 Task: Send an email with the signature Connor Wood with the subject 'Product launch announcement' and the message 'Could you please confirm the details of the shipment?' from softage.1@softage.net to softage.5@softage.net,  softage.1@softage.net and softage.6@softage.net with CC to softage.7@softage.net with an attached document Design_specifications.pdf
Action: Key pressed n
Screenshot: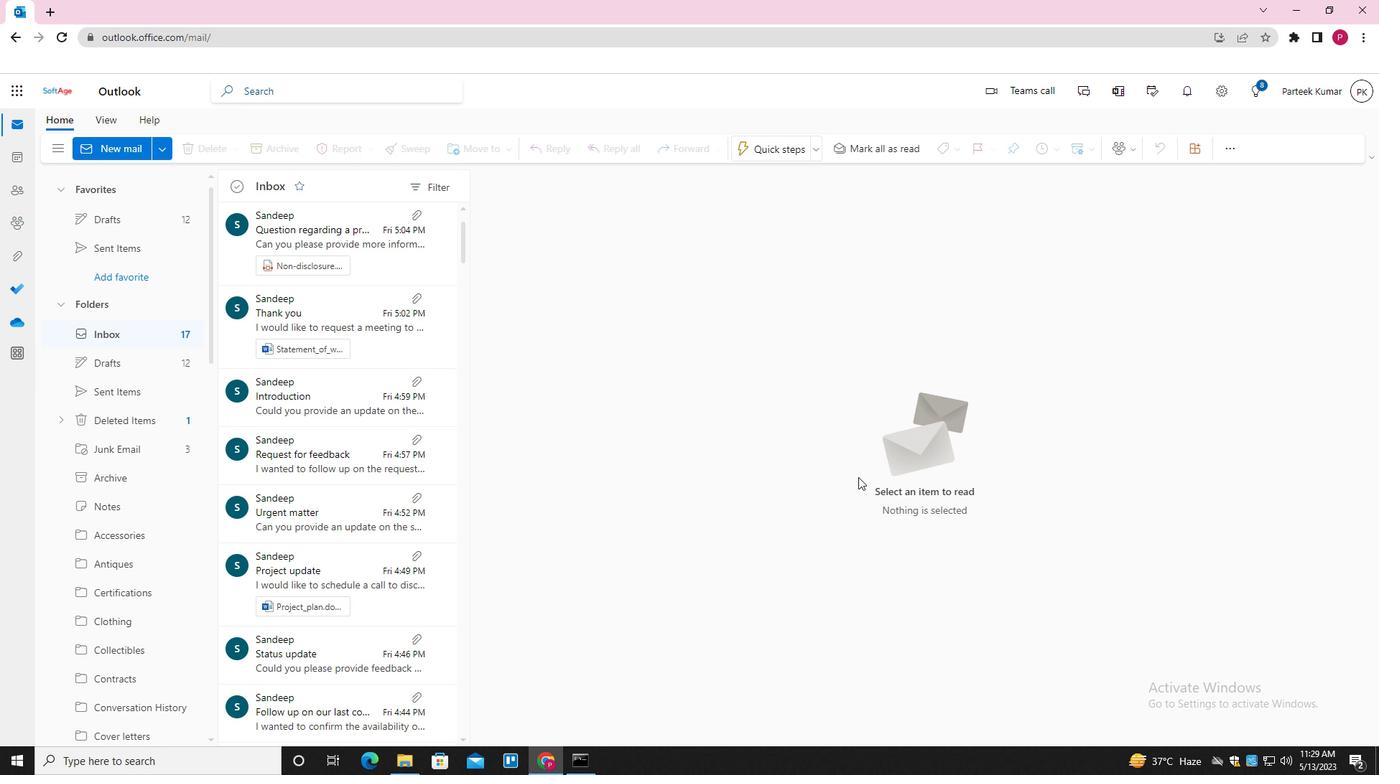 
Action: Mouse moved to (962, 152)
Screenshot: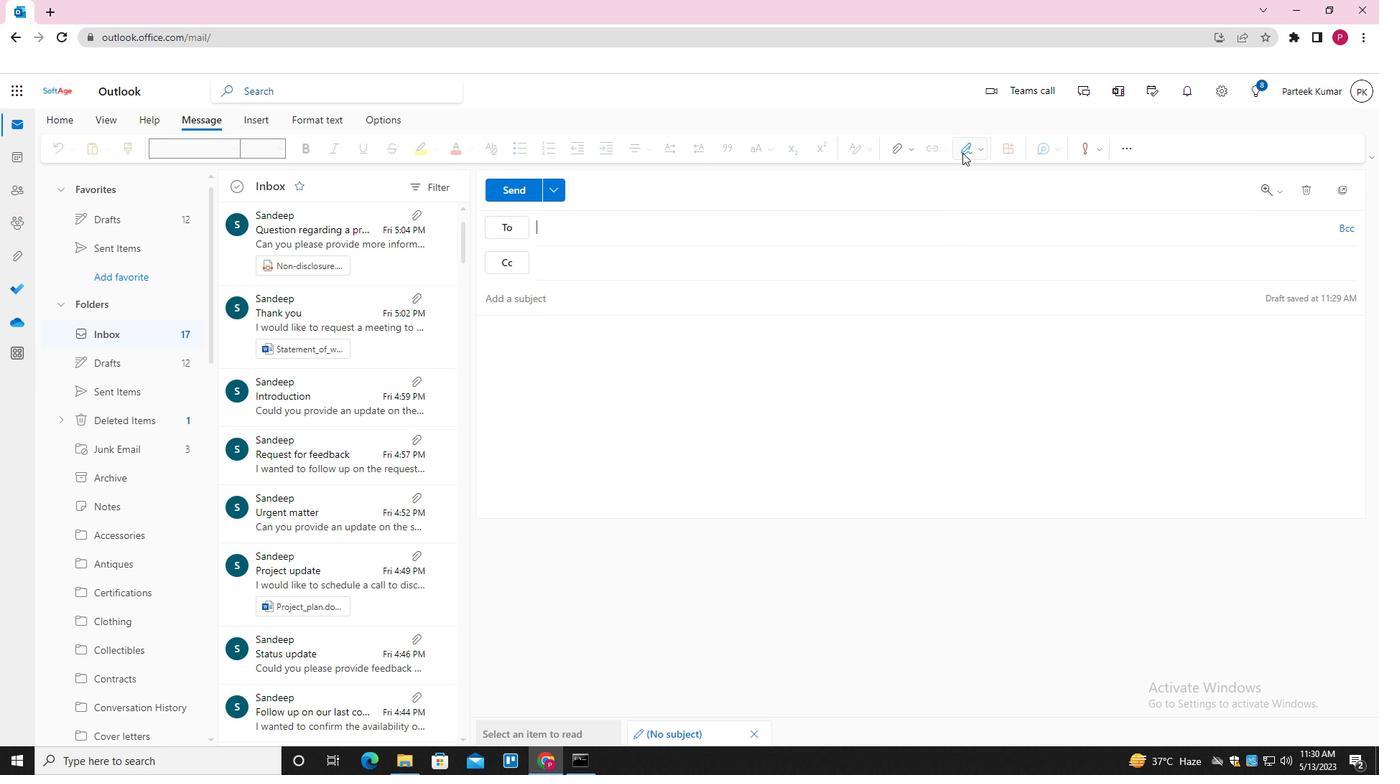 
Action: Mouse pressed left at (962, 152)
Screenshot: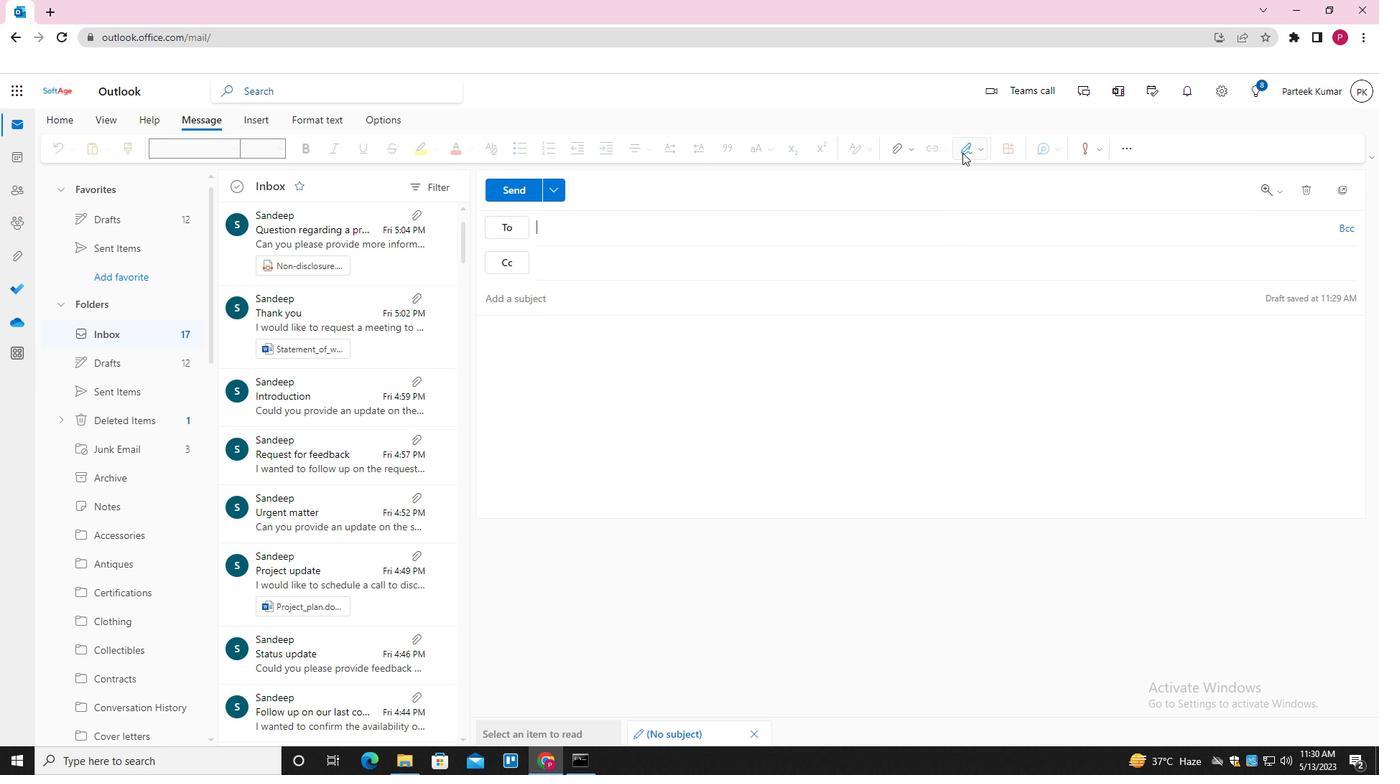 
Action: Mouse moved to (950, 212)
Screenshot: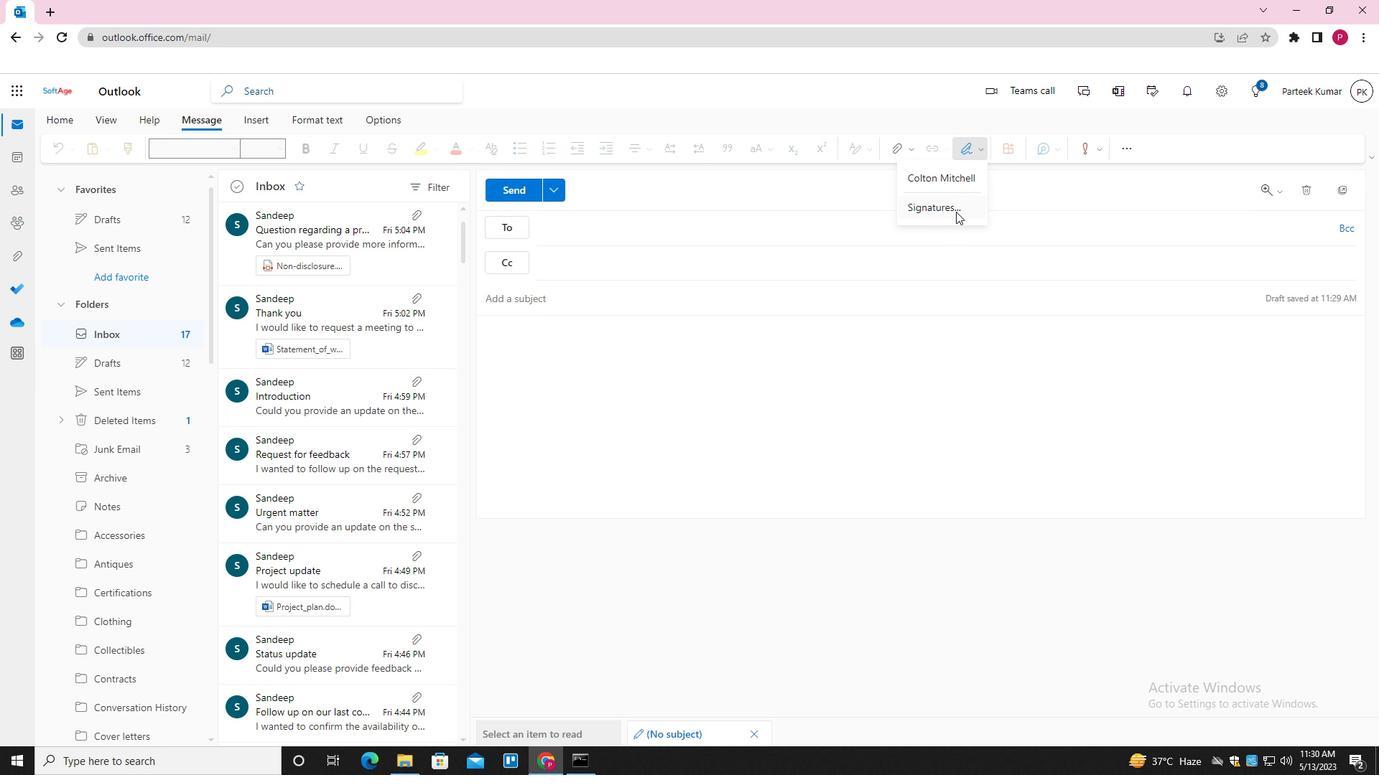 
Action: Mouse pressed left at (950, 212)
Screenshot: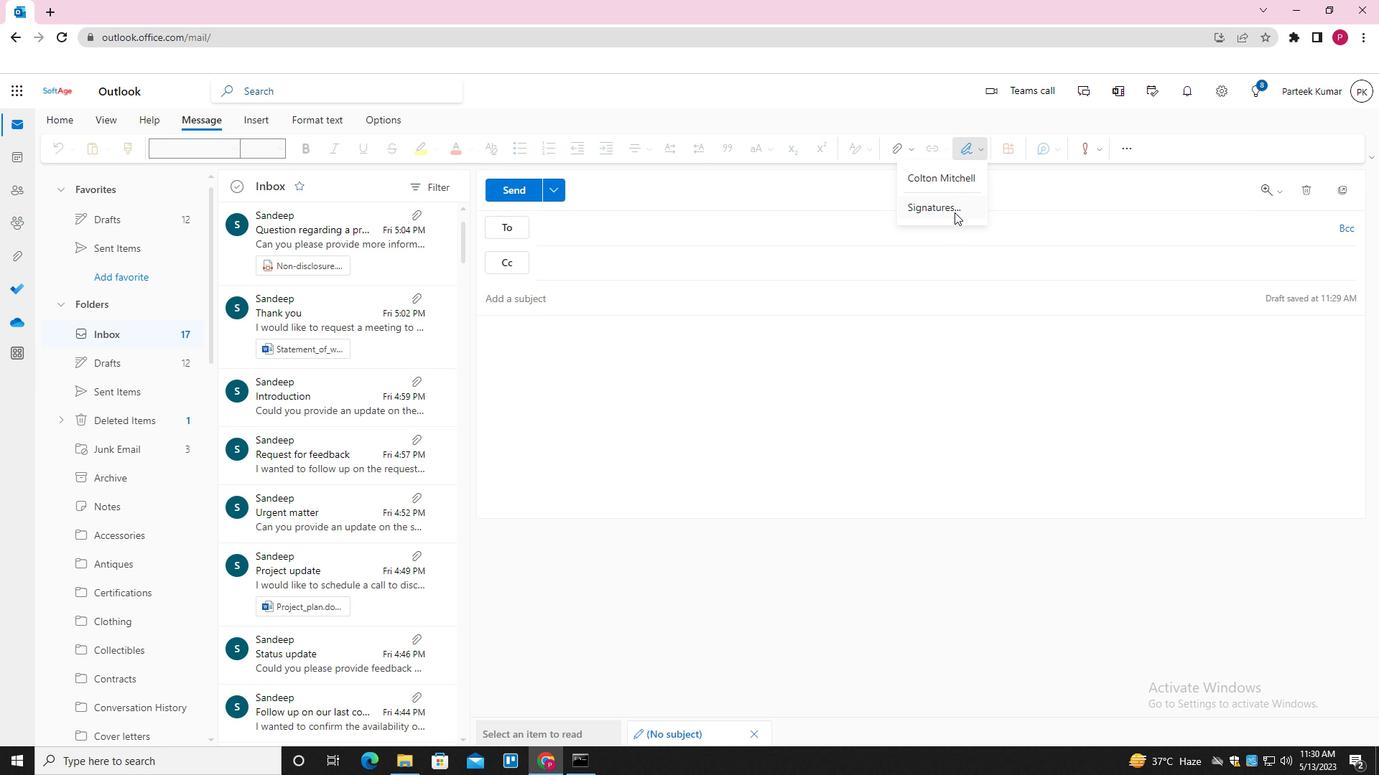 
Action: Mouse moved to (970, 262)
Screenshot: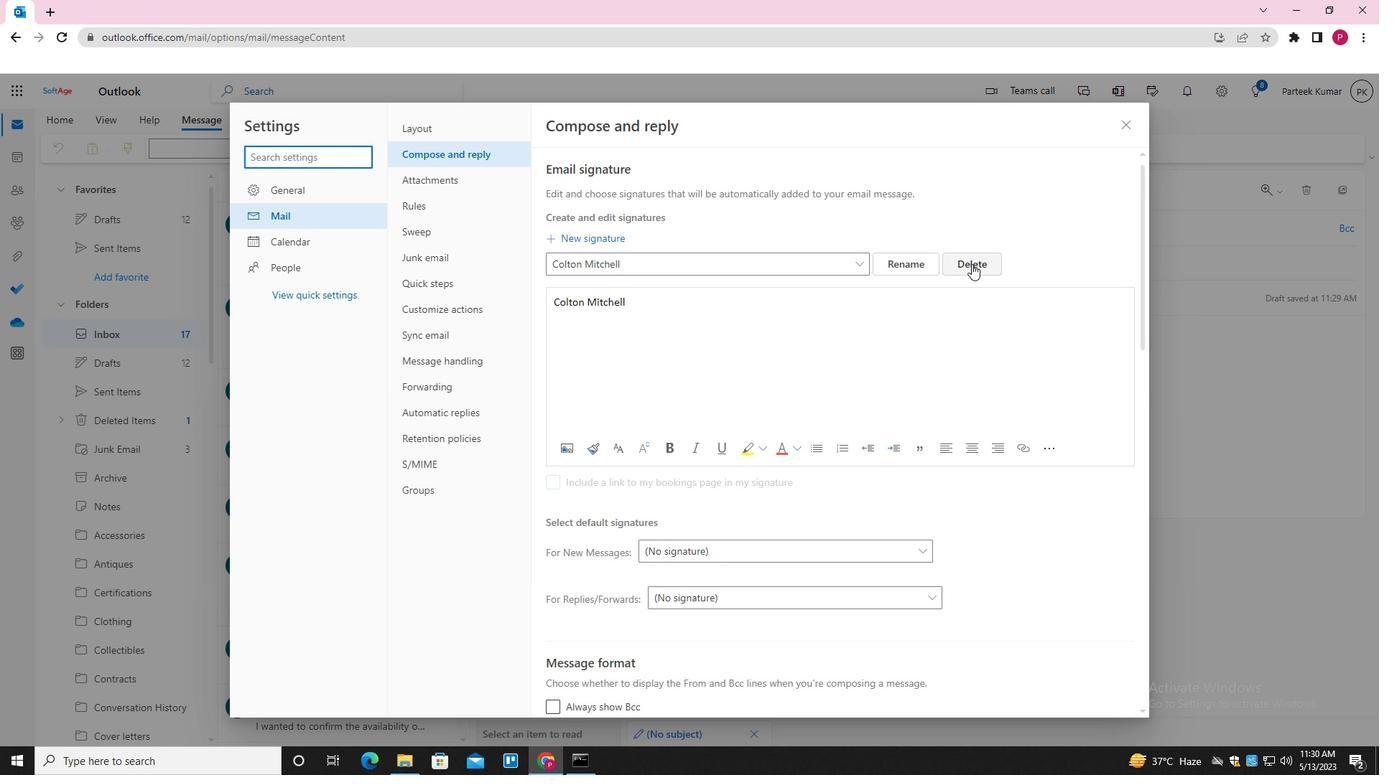 
Action: Mouse pressed left at (970, 262)
Screenshot: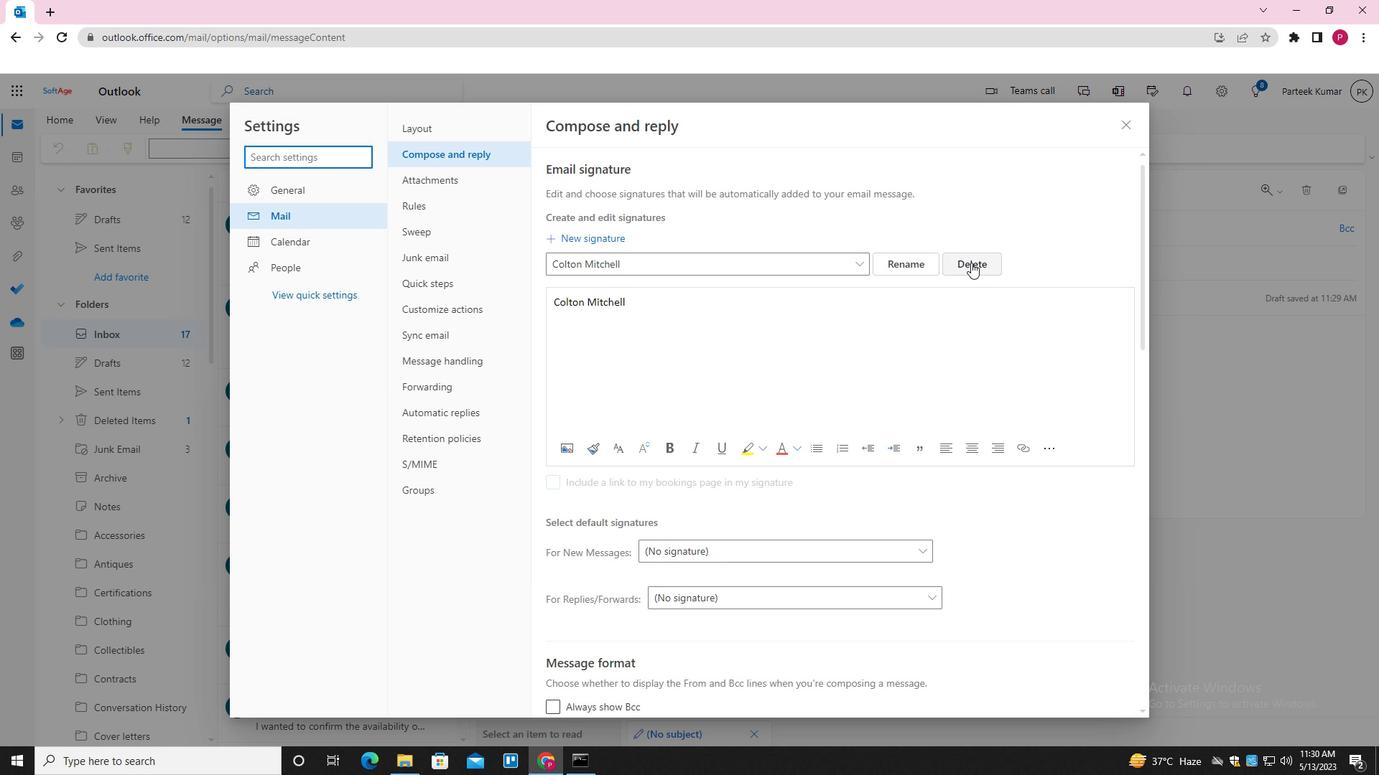 
Action: Mouse moved to (744, 264)
Screenshot: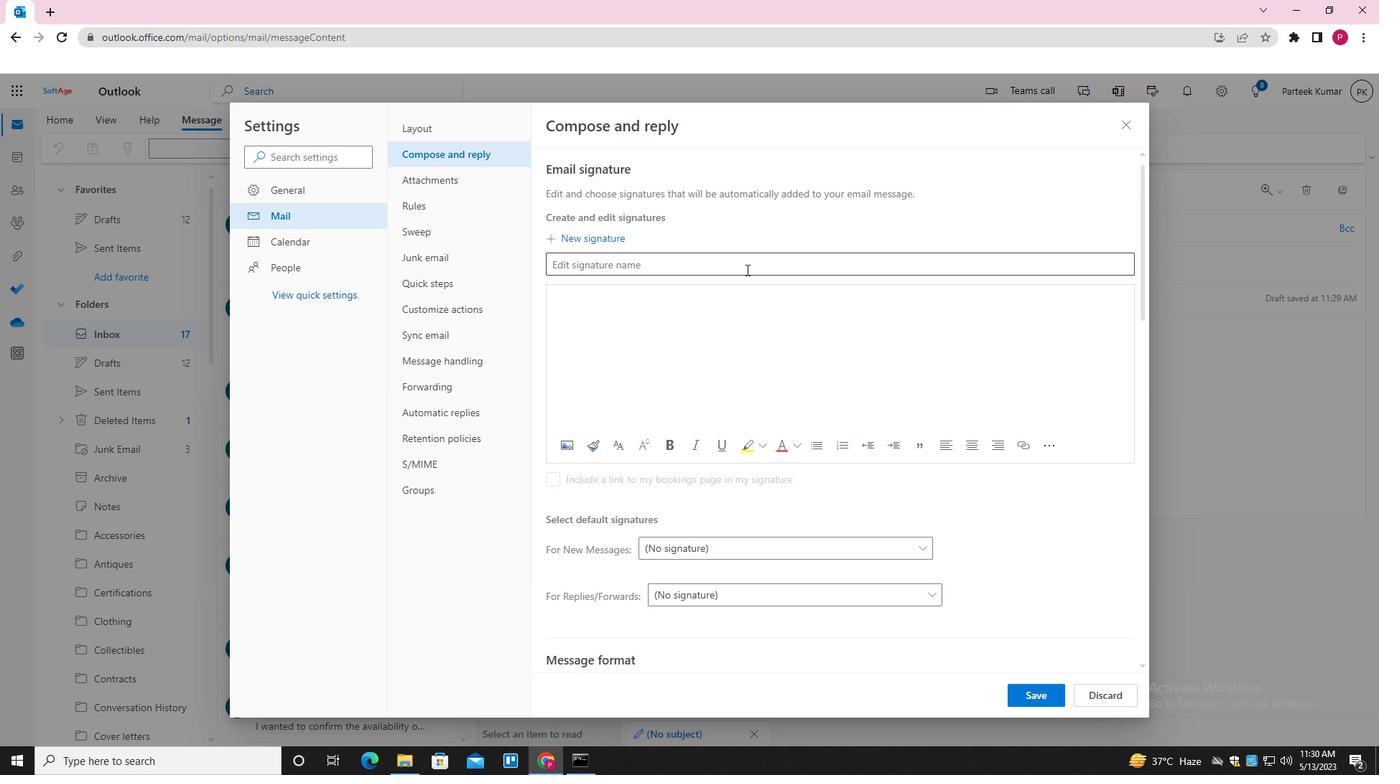 
Action: Mouse pressed left at (744, 264)
Screenshot: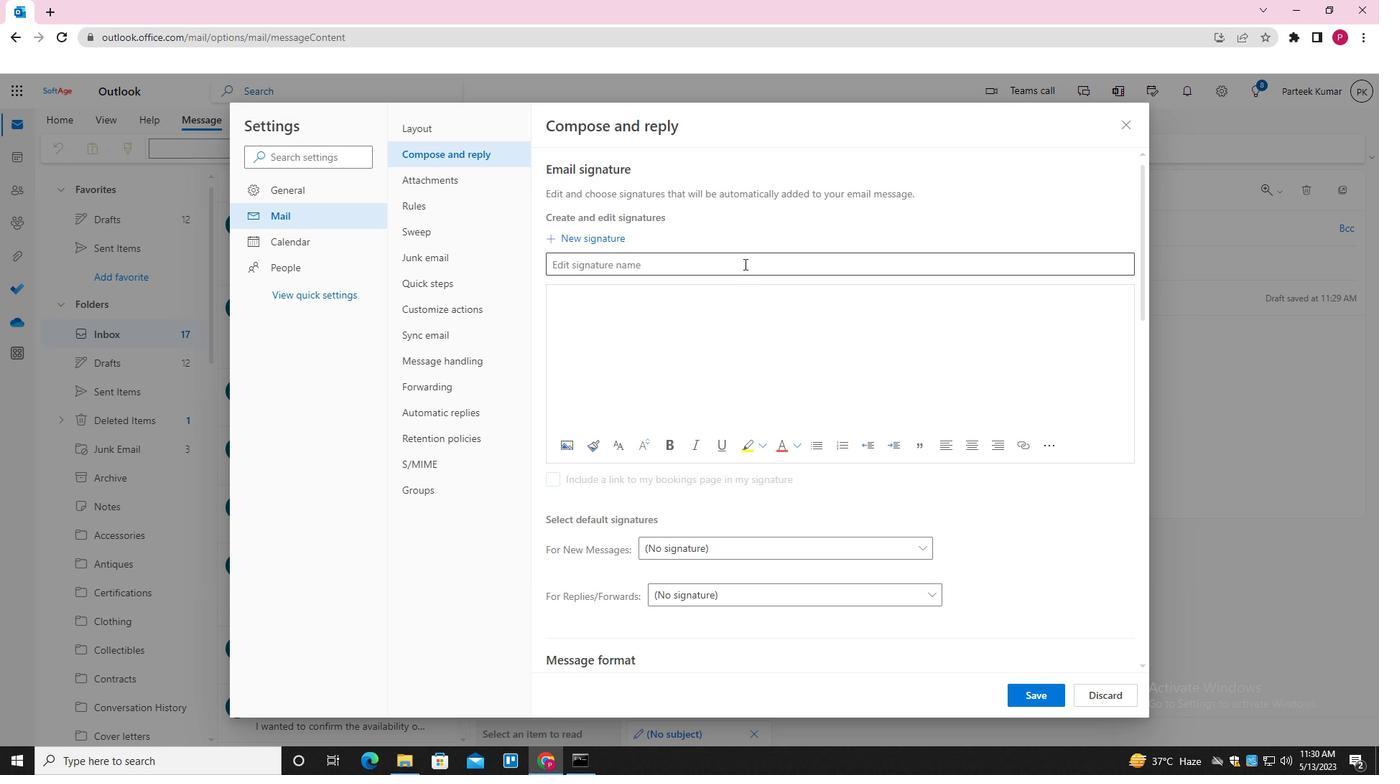 
Action: Key pressed <Key.shift>CONNOR<Key.space><Key.shift>WOOD<Key.space><Key.tab><Key.shift>CONNOR<Key.space><Key.shift>WOOD<Key.space>
Screenshot: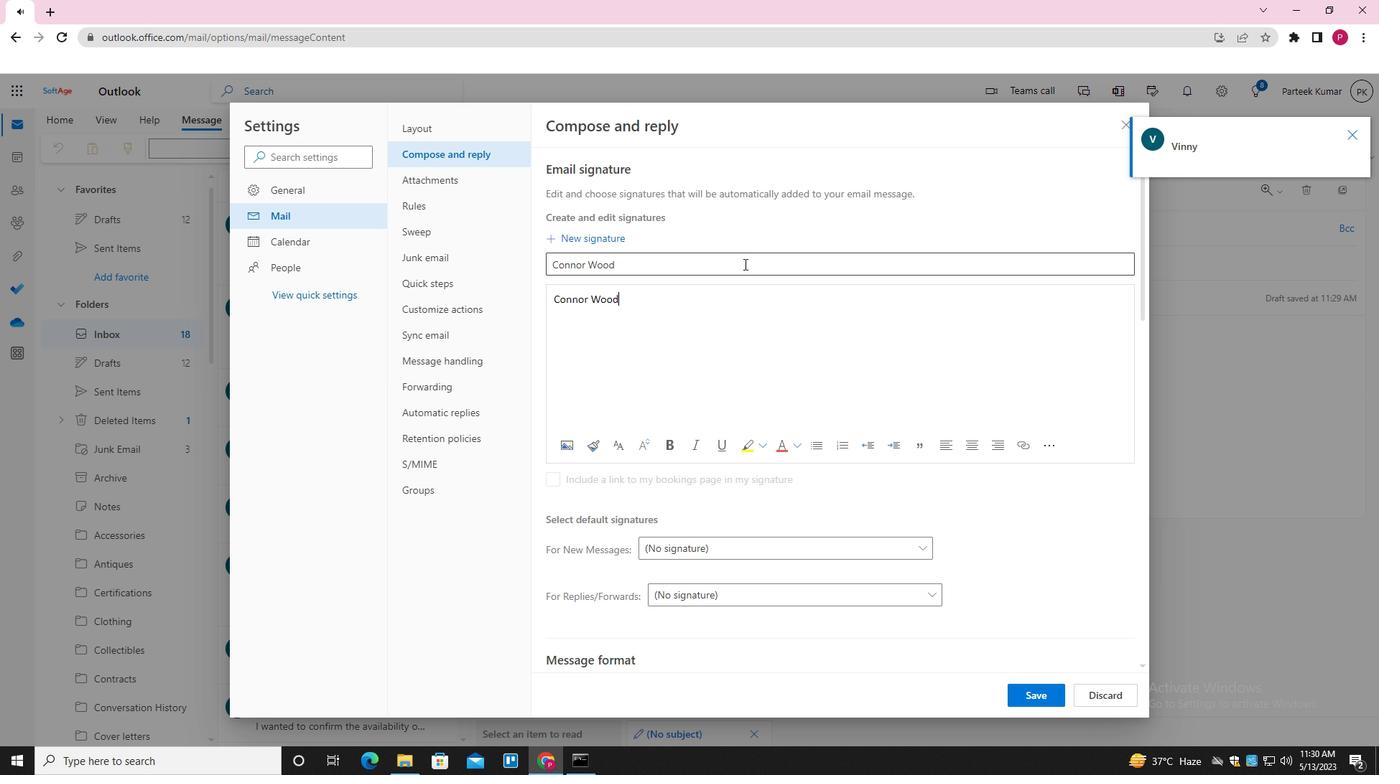 
Action: Mouse moved to (1040, 703)
Screenshot: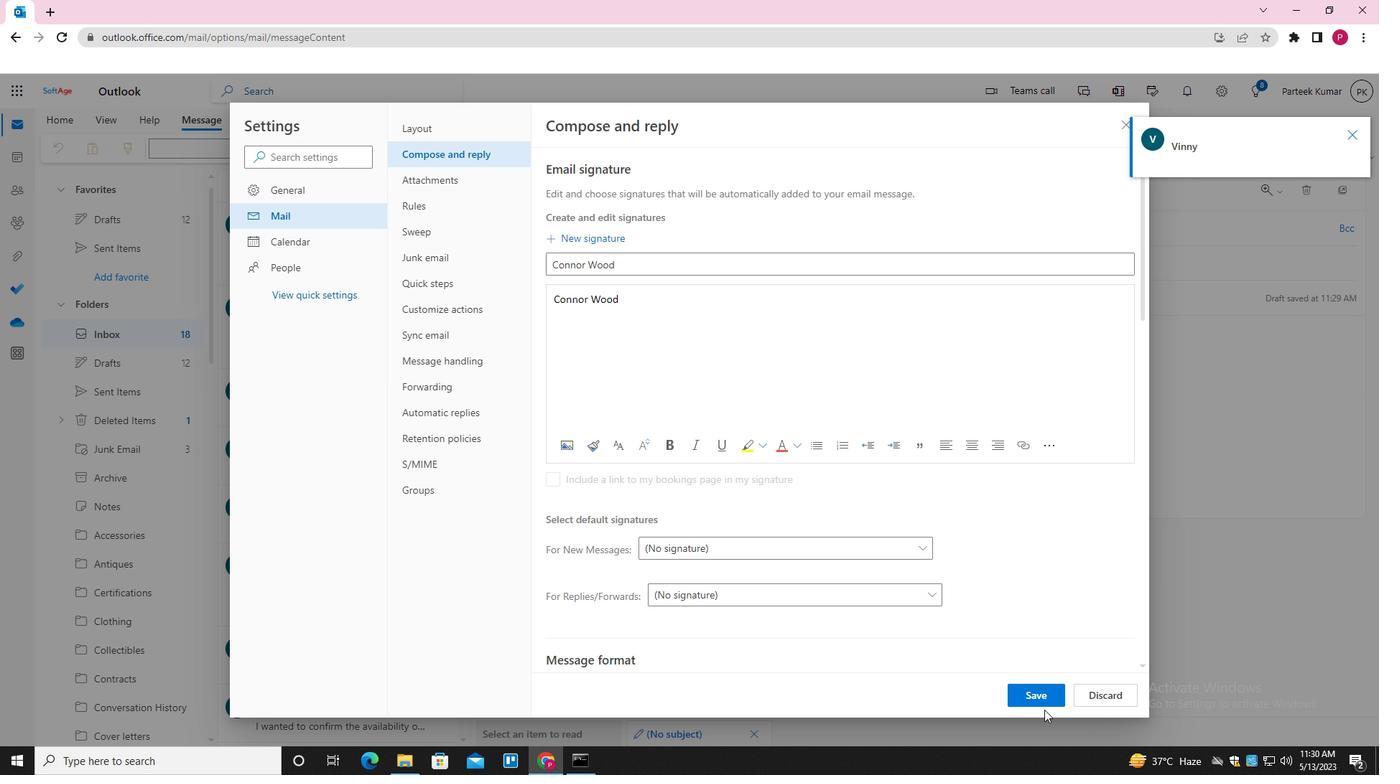 
Action: Mouse pressed left at (1040, 703)
Screenshot: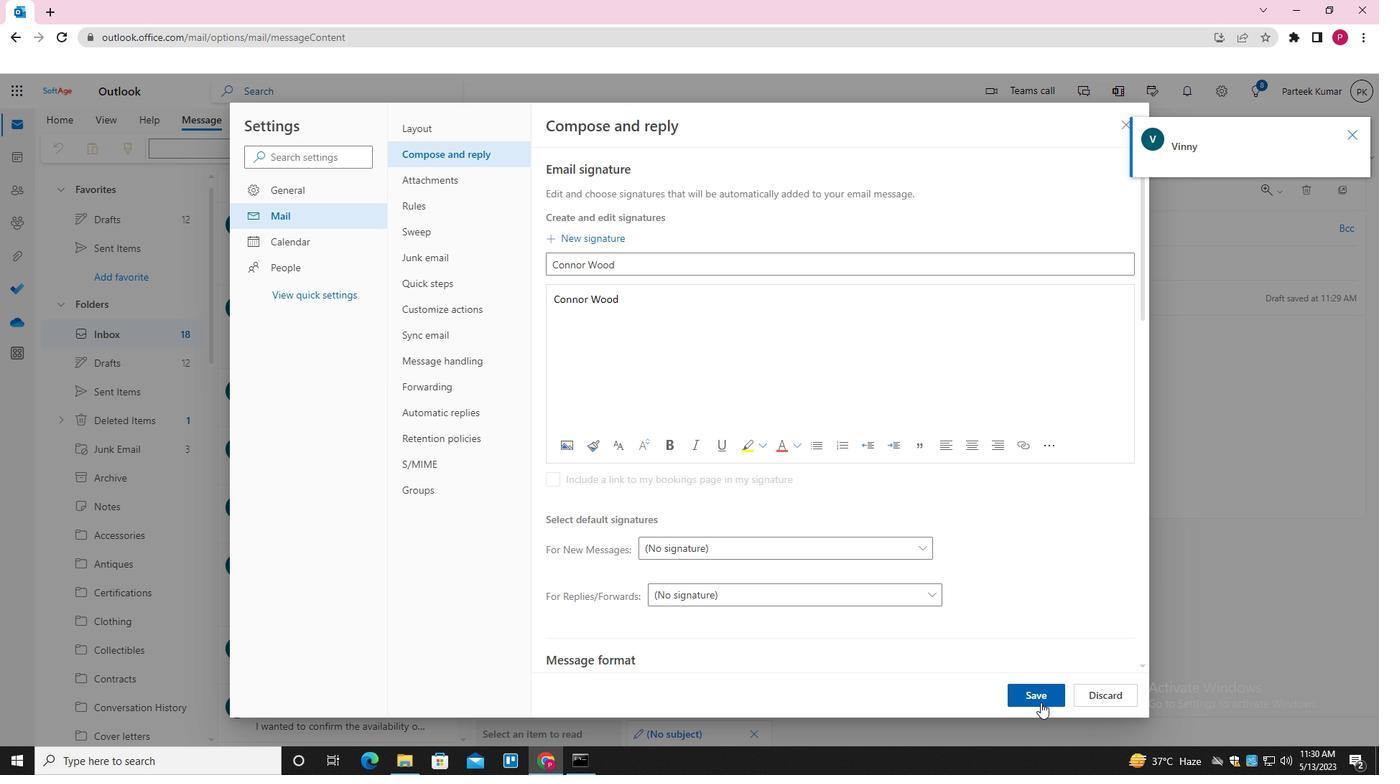 
Action: Mouse moved to (1125, 121)
Screenshot: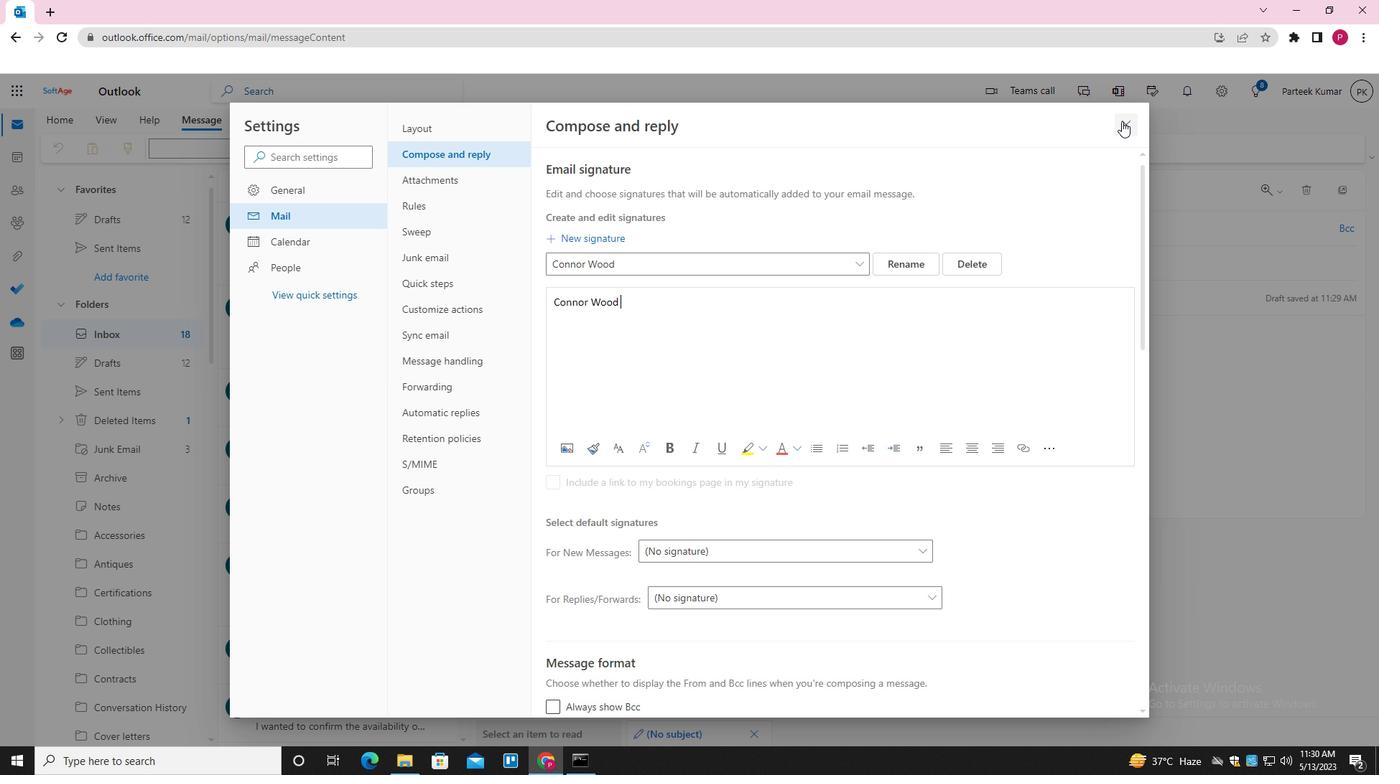 
Action: Mouse pressed left at (1125, 121)
Screenshot: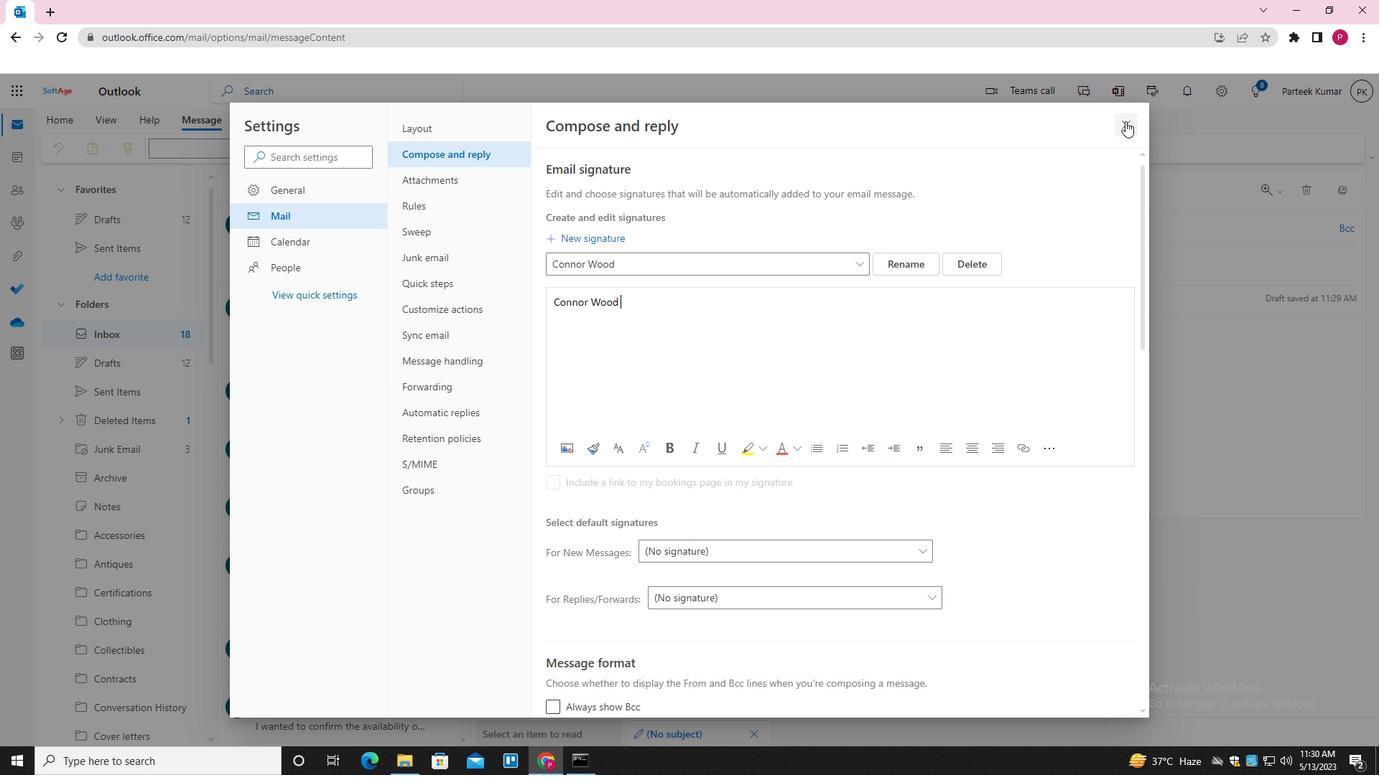 
Action: Mouse moved to (965, 146)
Screenshot: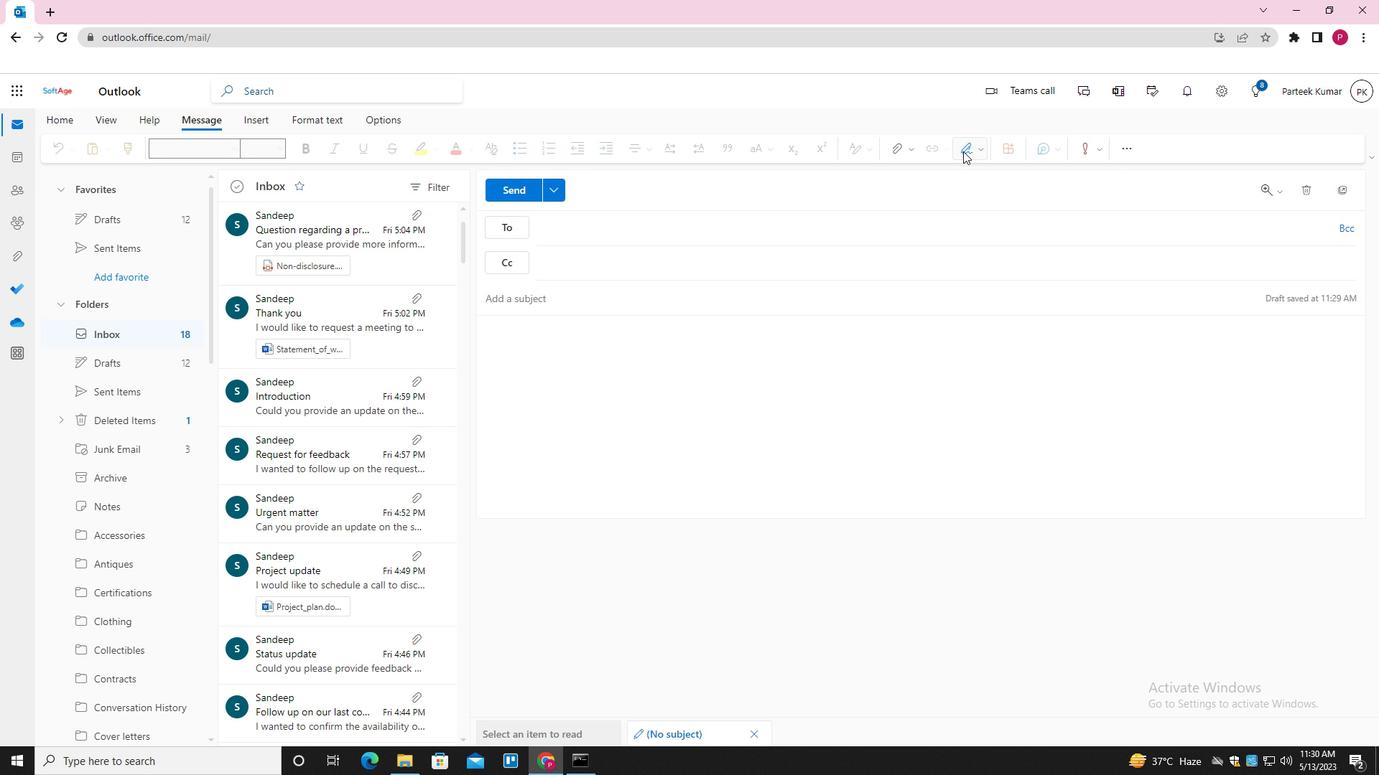 
Action: Mouse pressed left at (965, 146)
Screenshot: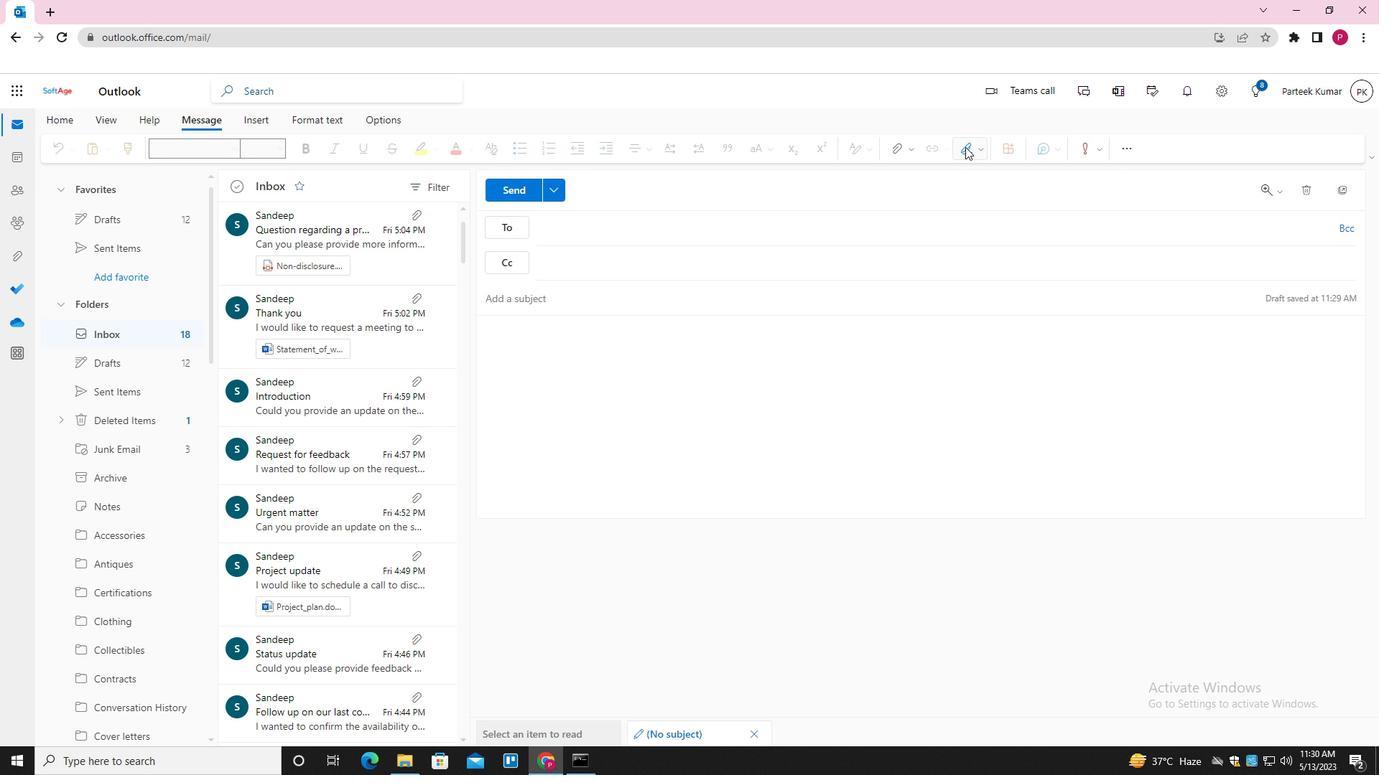 
Action: Mouse moved to (943, 179)
Screenshot: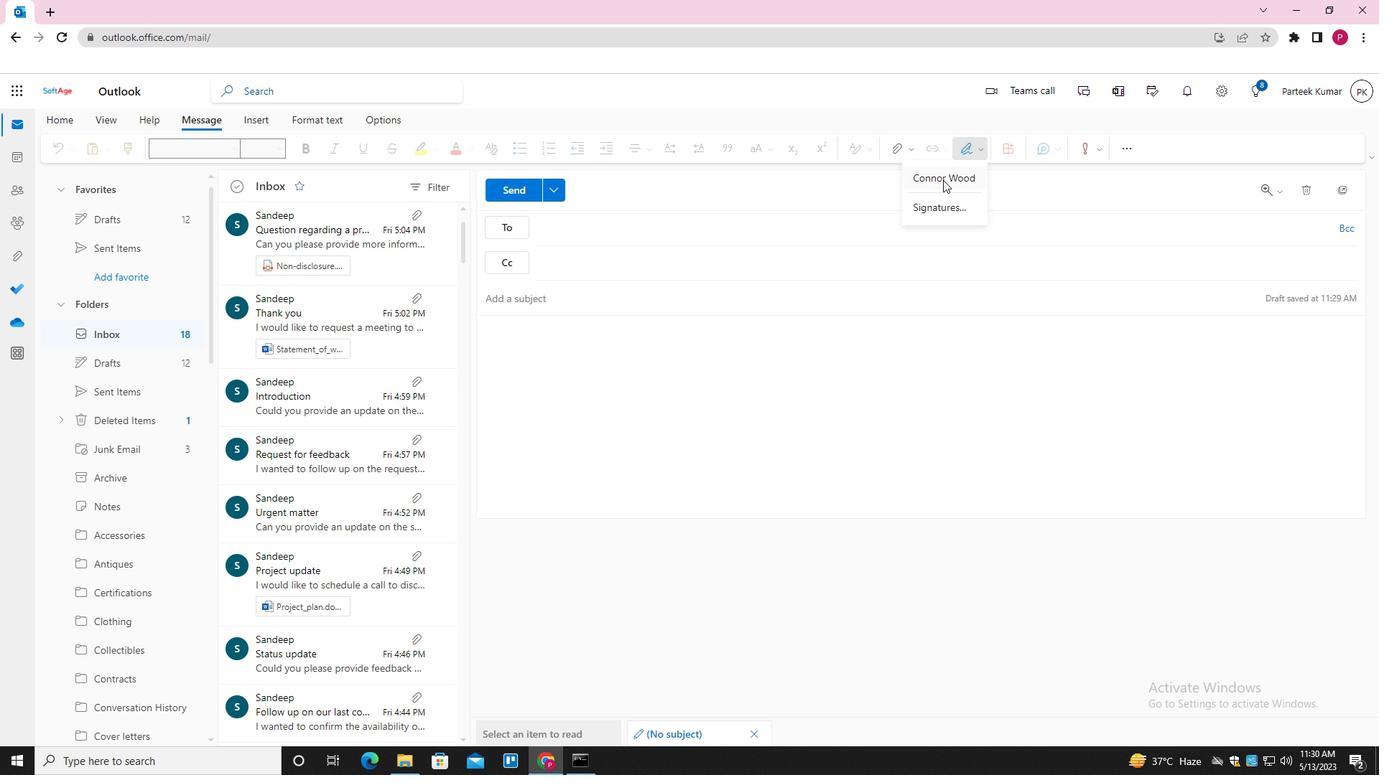 
Action: Mouse pressed left at (943, 179)
Screenshot: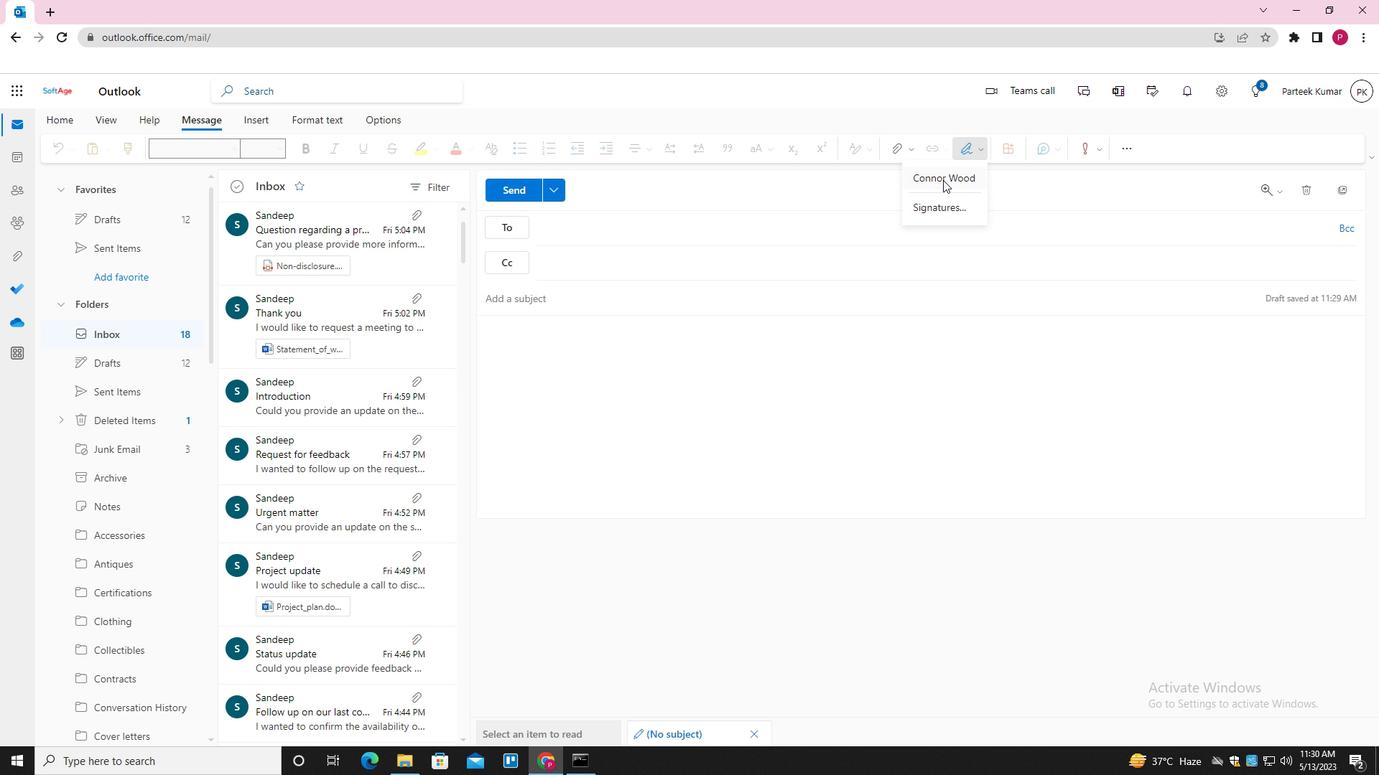
Action: Mouse moved to (627, 303)
Screenshot: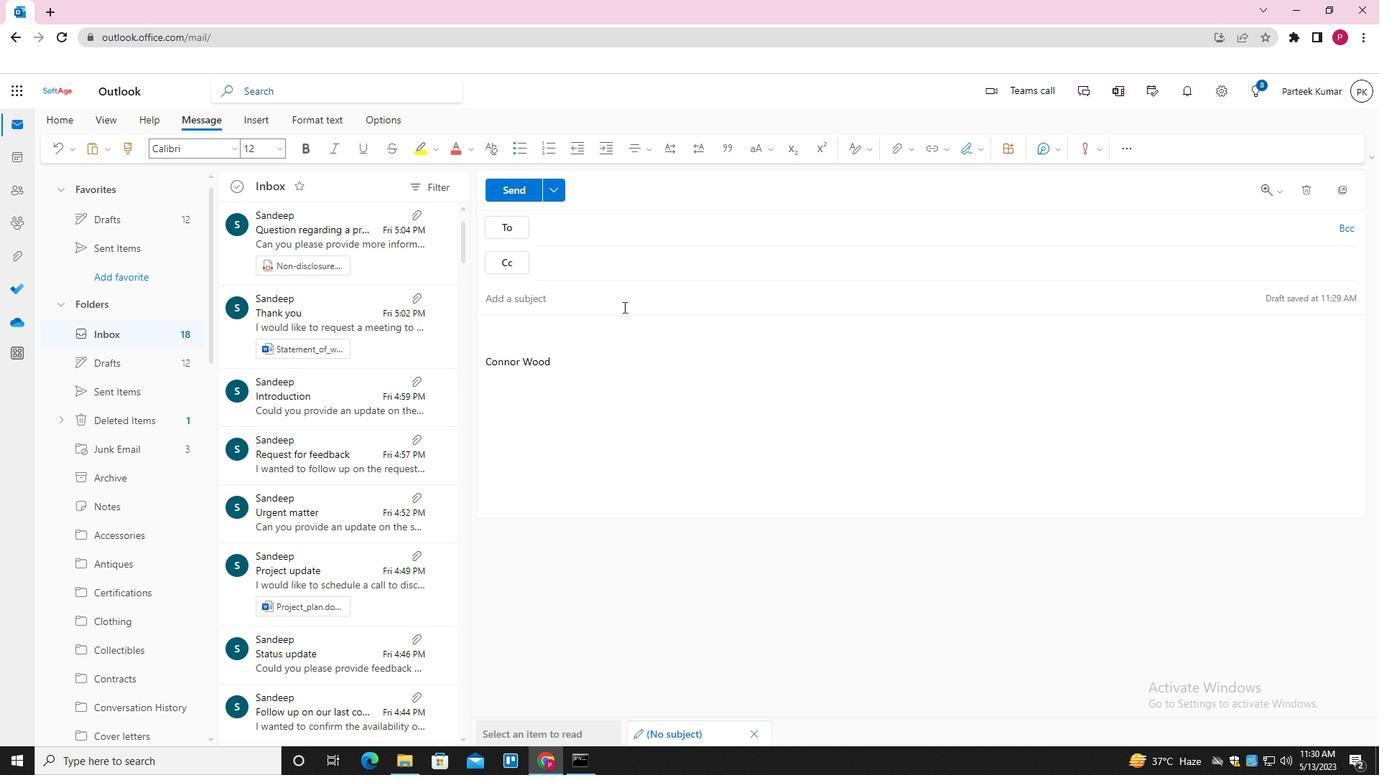 
Action: Mouse pressed left at (627, 303)
Screenshot: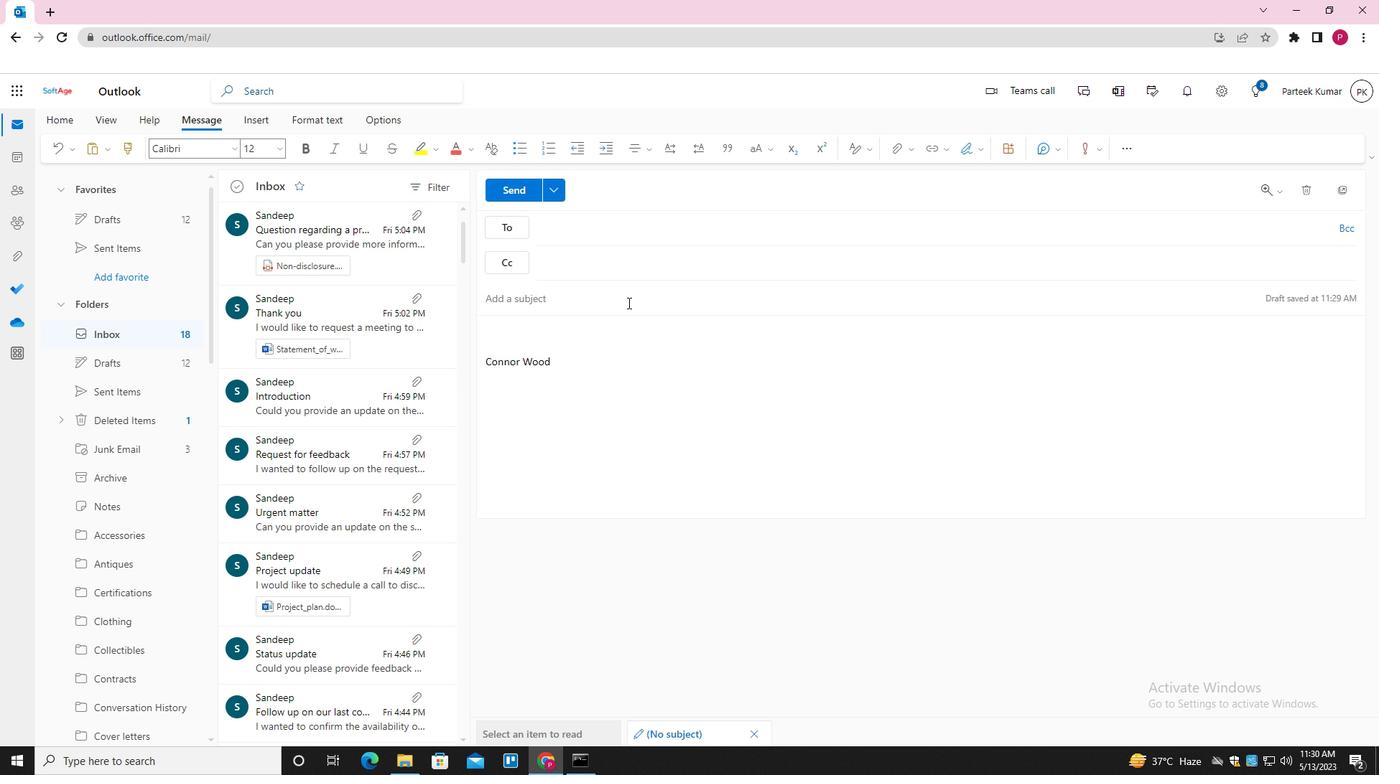 
Action: Key pressed <Key.shift_r>PRODUCT<Key.space>LAUNCH<Key.space>ANNOUNCEMENT<Key.space><Key.tab><Key.shift_r><Key.shift_r><Key.shift_r><Key.shift_r><Key.shift_r><Key.shift_r><Key.shift_r><Key.shift_r><Key.shift_r><Key.shift_r><Key.shift_r><Key.shift_r><Key.shift_r><Key.shift_r><Key.shift_r><Key.shift_r><Key.shift_r><Key.shift_r><Key.shift_r><Key.shift_r><Key.shift_r><Key.shift_r><Key.shift_r><Key.shift_r><Key.shift_r><Key.shift_r><Key.shift_r><Key.shift_r><Key.shift_r><Key.shift_r><Key.shift_r><Key.shift_r><Key.shift_r><Key.shift_r><Key.shift_r><Key.shift_r><Key.shift_r><Key.shift_r><Key.shift_r><Key.shift_r><Key.shift_r>COULD<Key.space>YOU<Key.space>PLEASE<Key.space>CONFIRM<Key.space>THE<Key.space>DETAILS<Key.space>OF<Key.space>THE<Key.space>SHIPMENT<Key.space>
Screenshot: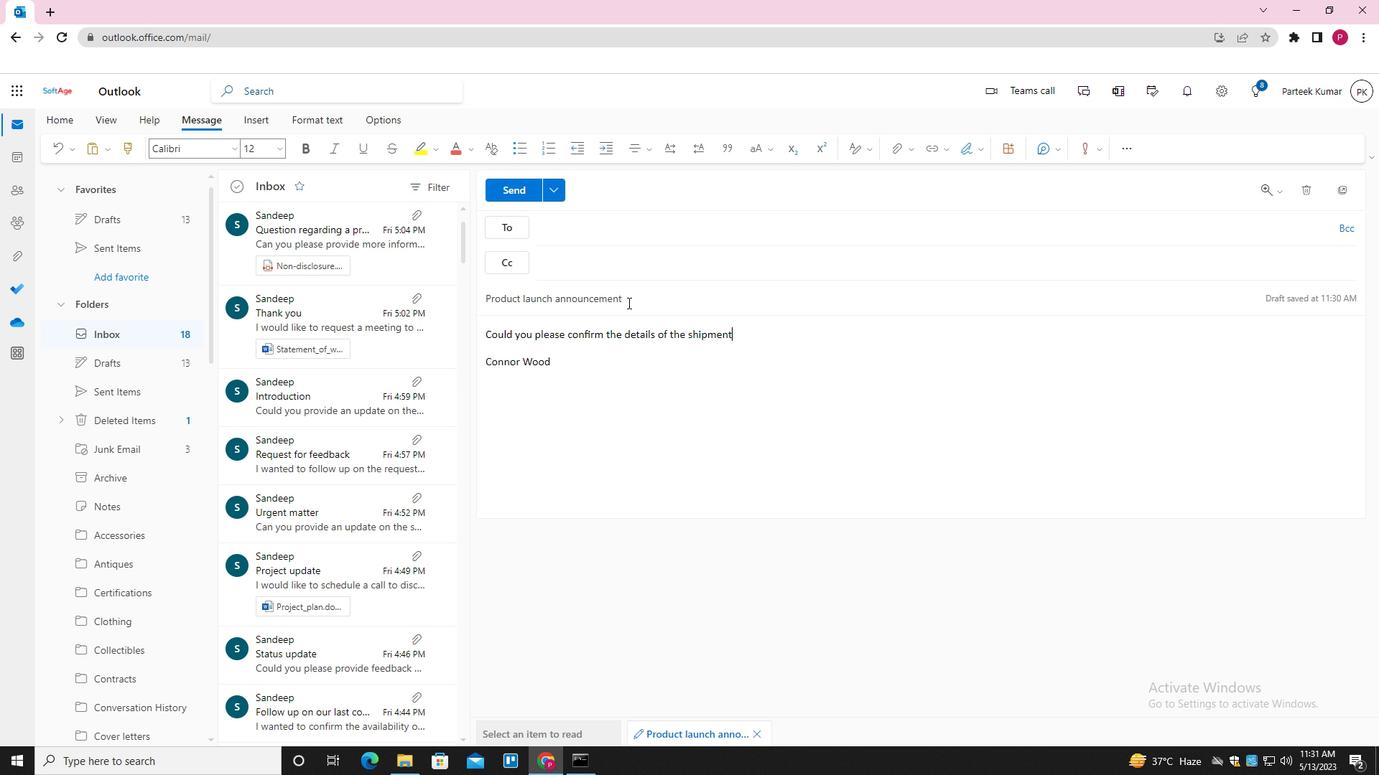 
Action: Mouse moved to (596, 226)
Screenshot: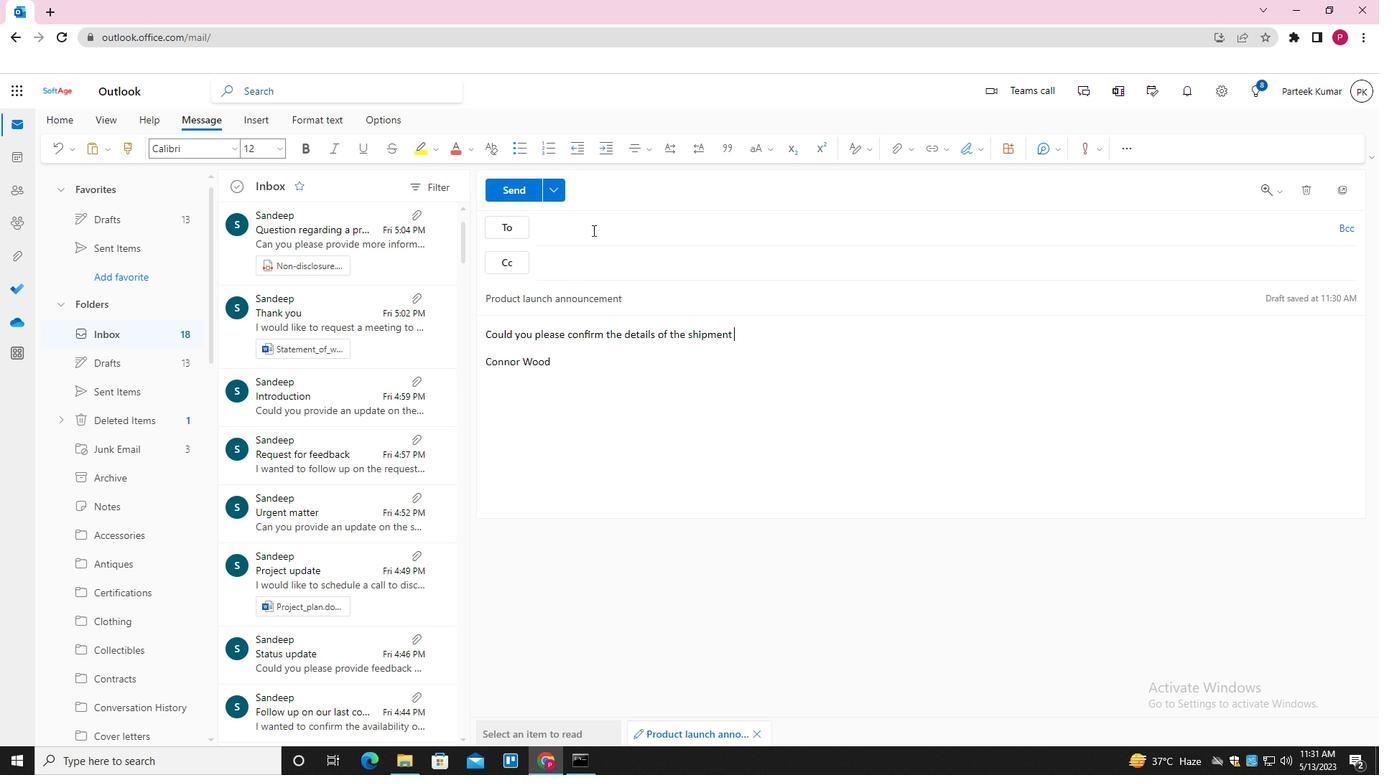 
Action: Mouse pressed left at (596, 226)
Screenshot: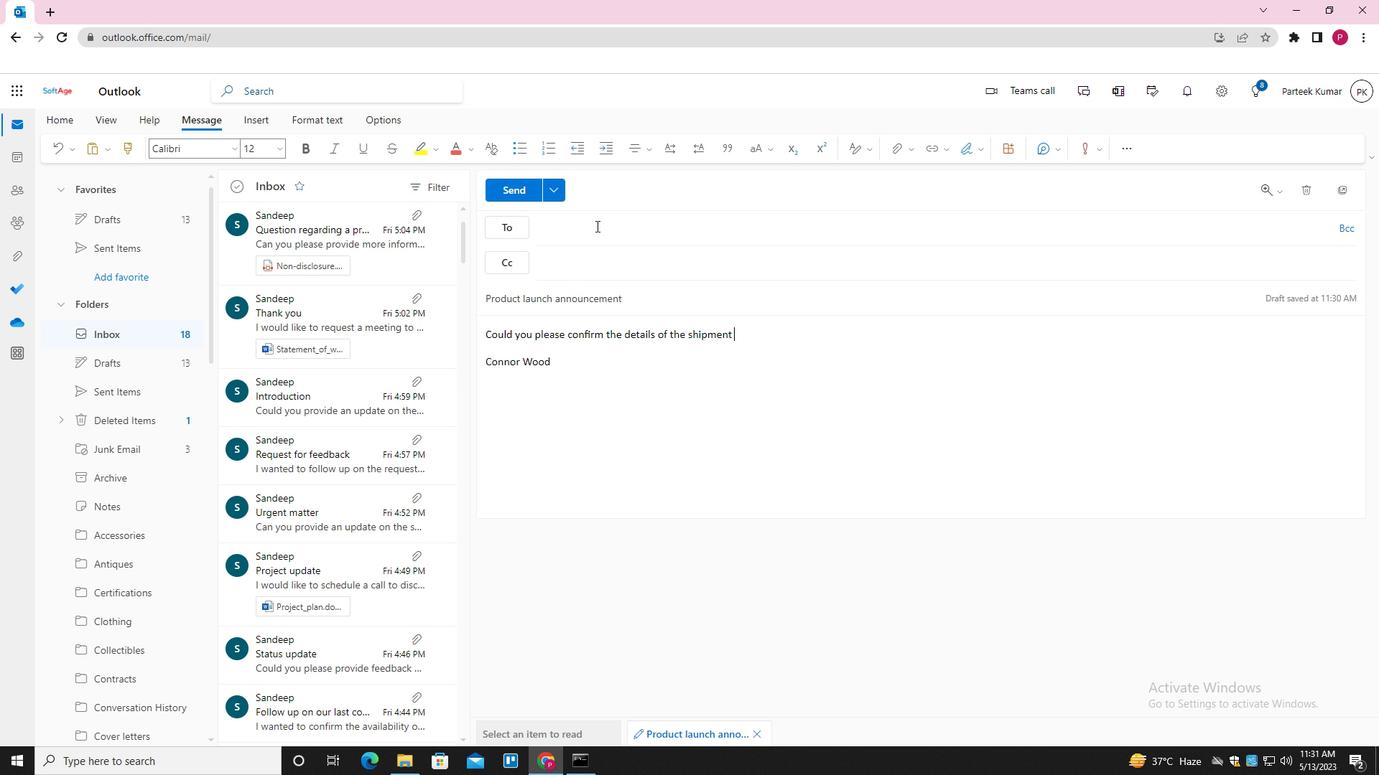 
Action: Mouse moved to (1051, 304)
Screenshot: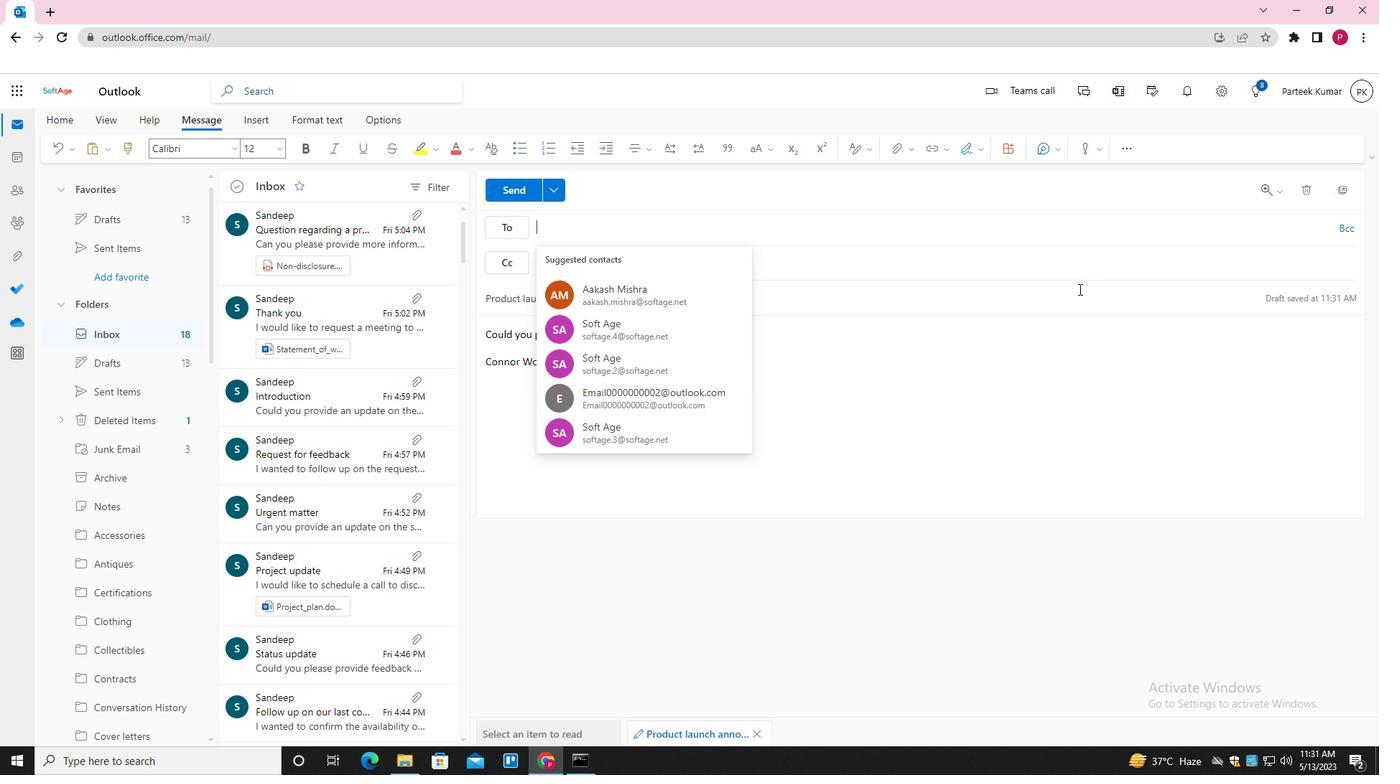 
Action: Key pressed SOFTAGE.5<Key.shift>@SOFTAGE.NET<Key.enter>SOFTAGW<Key.backspace>E.1<Key.shift>@SOFTAGE.NET<Key.enter>SOFTAGE.6<Key.shift>@SOFTAGE.NET<Key.enter><Key.tab>SOFTAGE.7<Key.shift>@SOFTAGE.NET<Key.enter>
Screenshot: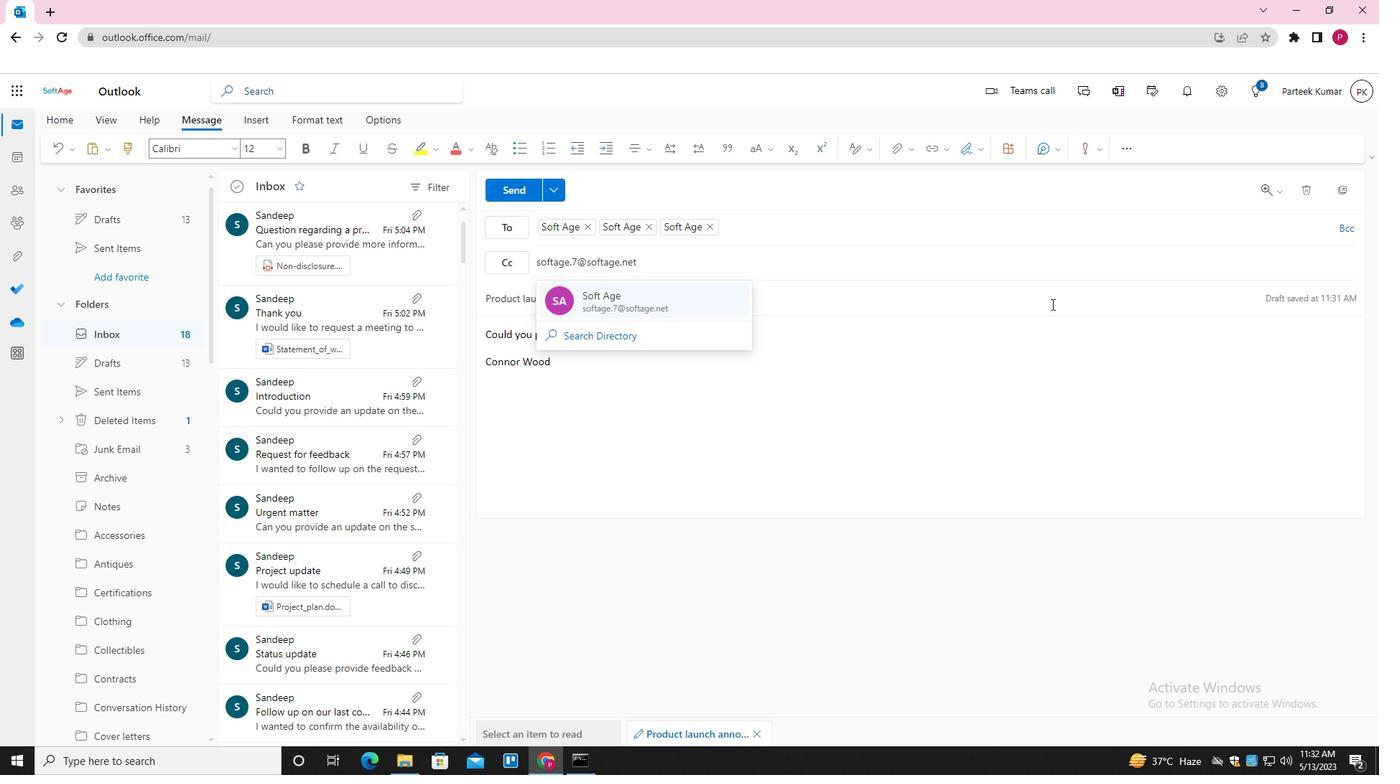 
Action: Mouse moved to (893, 148)
Screenshot: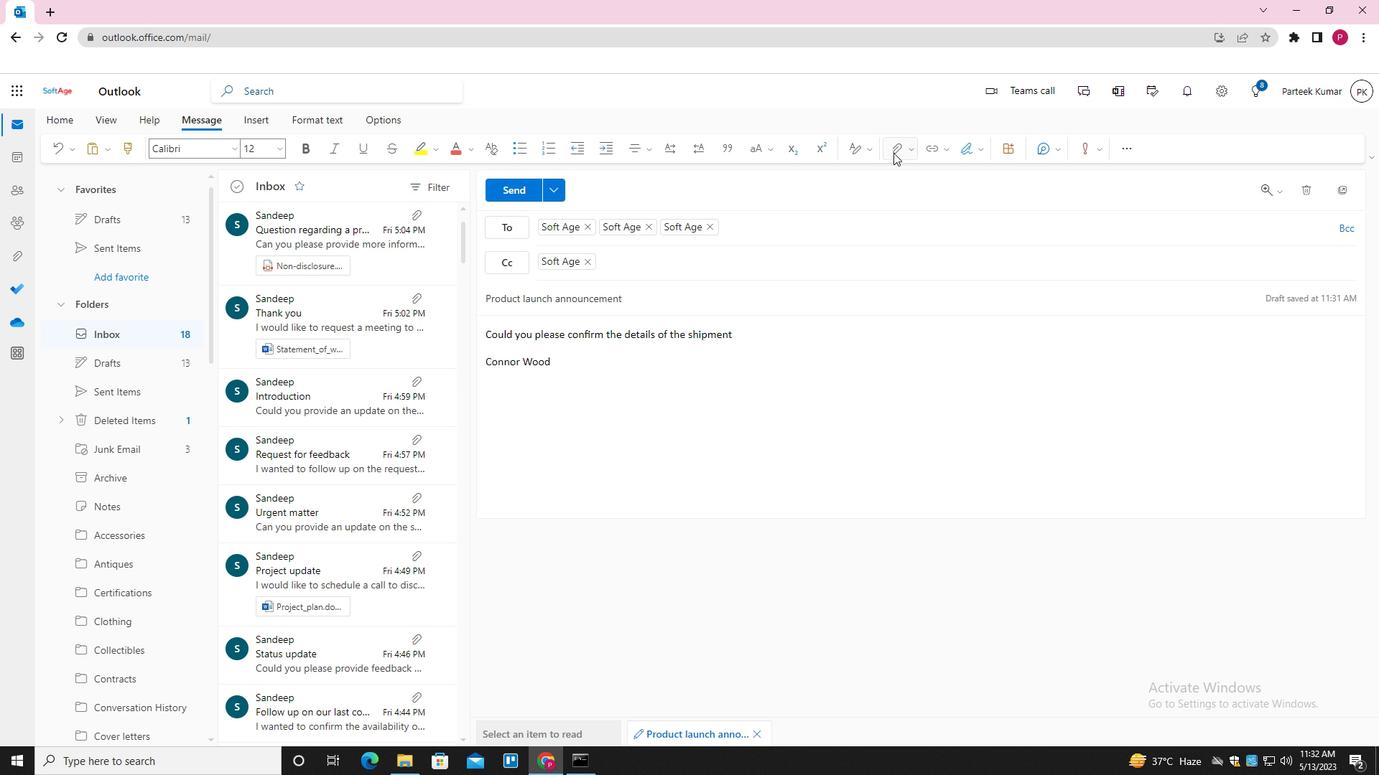 
Action: Mouse pressed left at (893, 148)
Screenshot: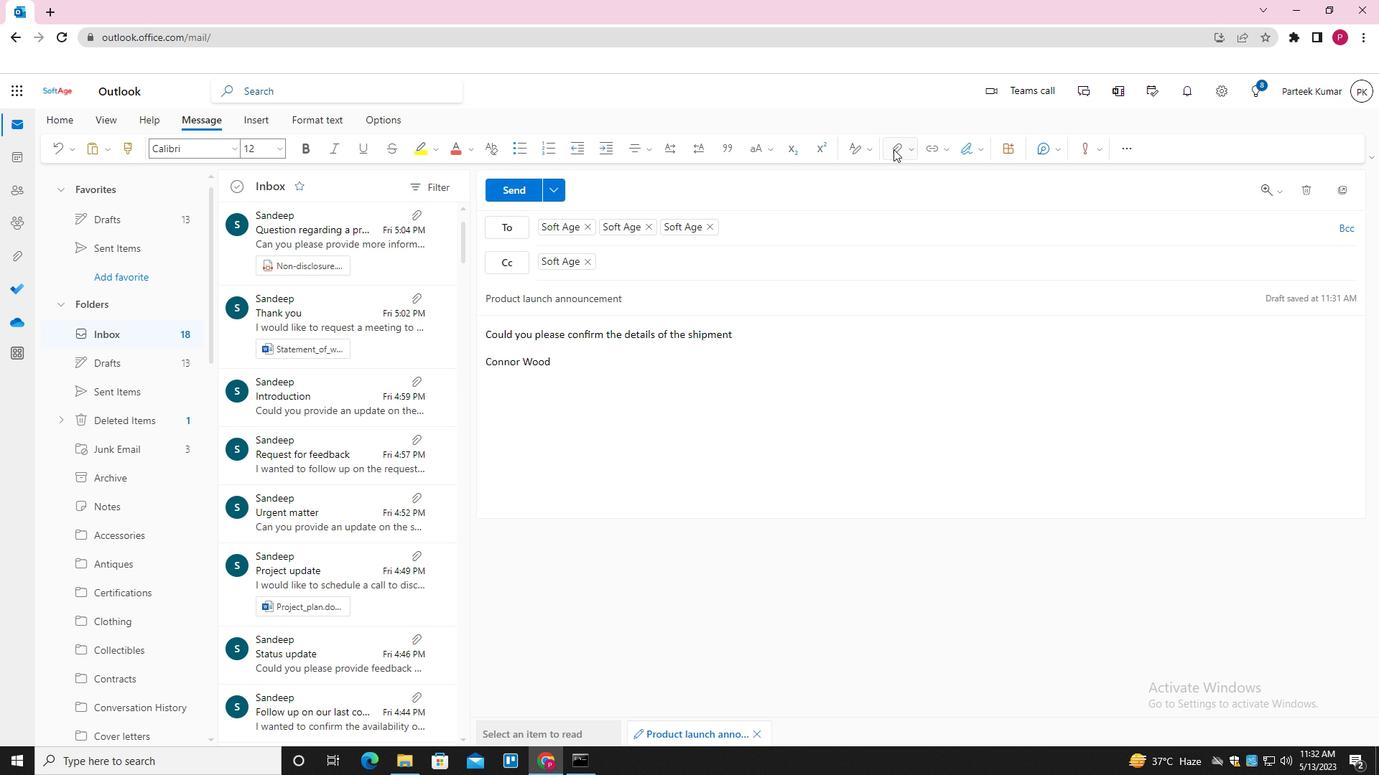 
Action: Mouse moved to (805, 171)
Screenshot: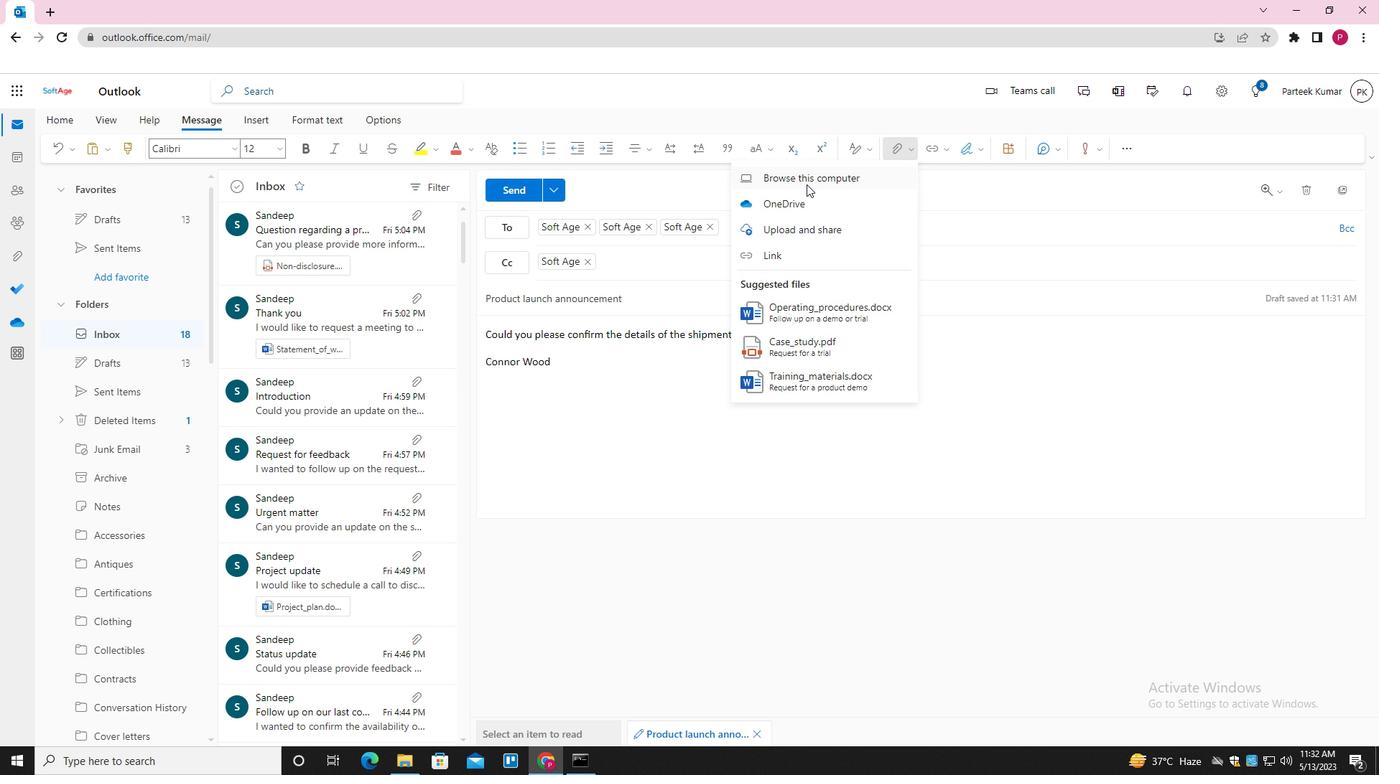 
Action: Mouse pressed left at (805, 171)
Screenshot: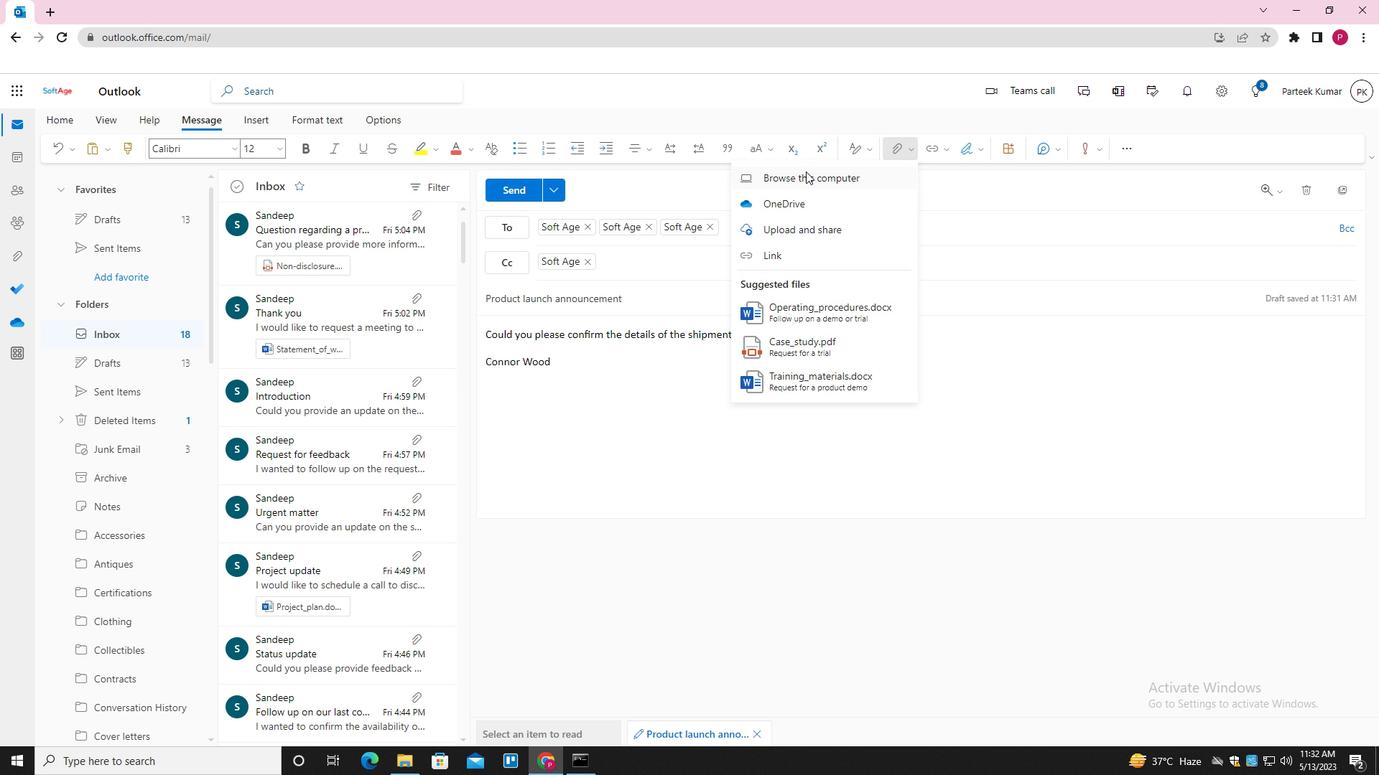 
Action: Mouse moved to (239, 108)
Screenshot: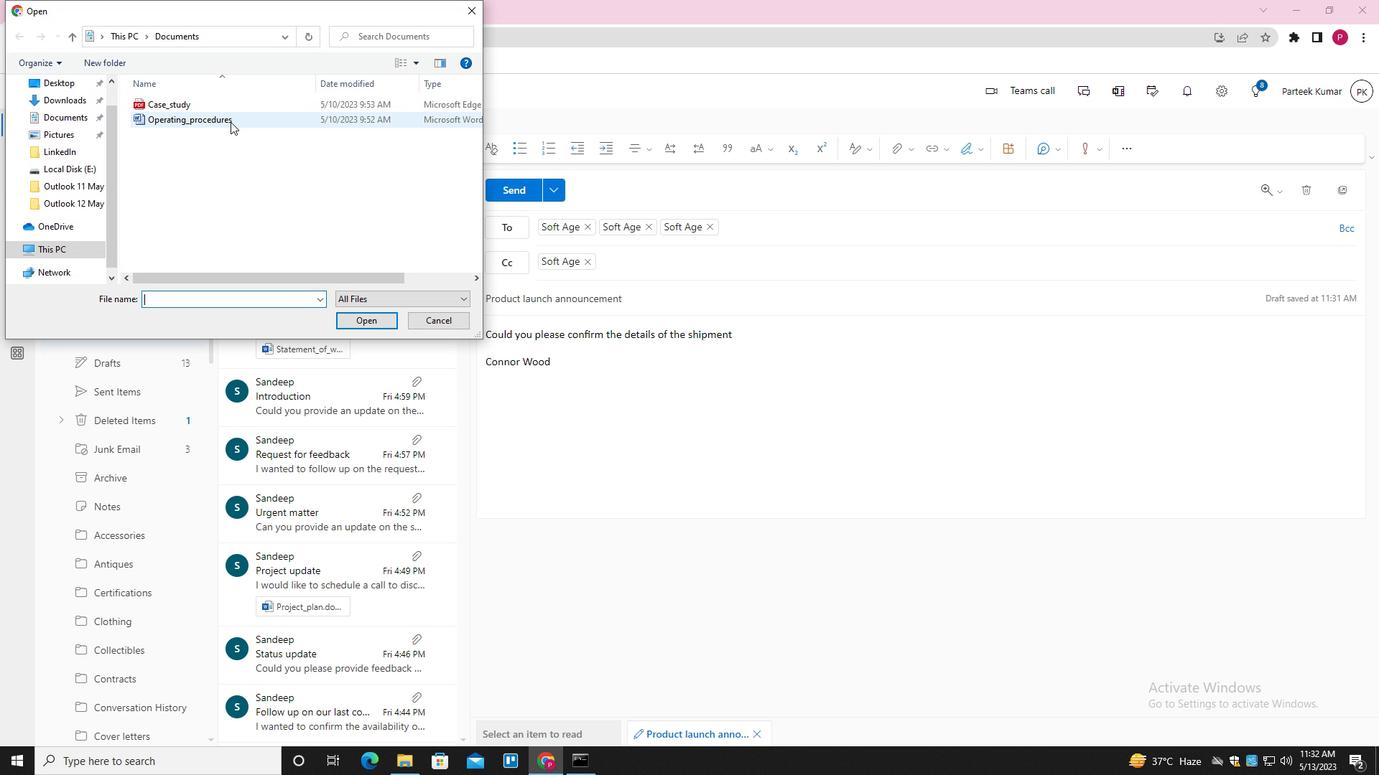 
Action: Mouse pressed left at (239, 108)
Screenshot: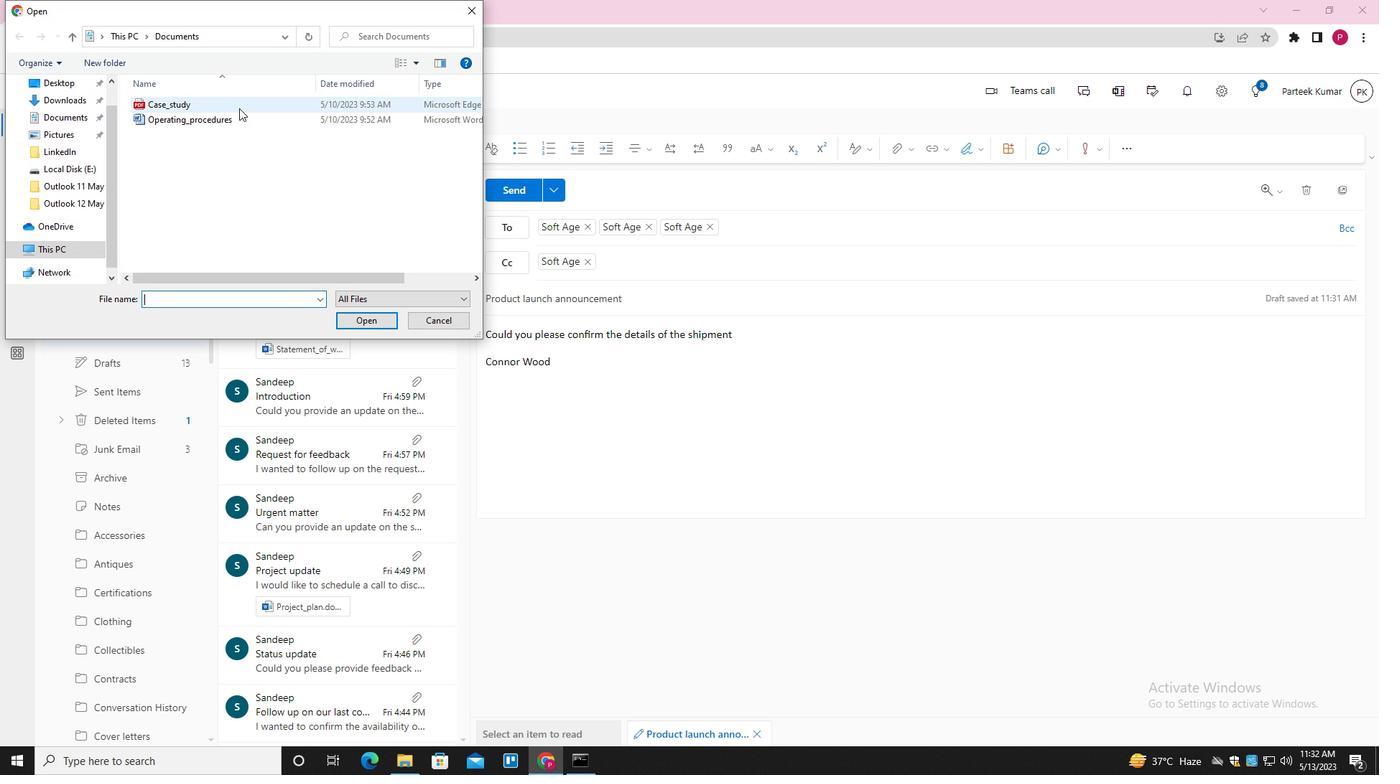 
Action: Key pressed <Key.f2><Key.shift>DESIGN<Key.shift_r><Key.shift_r><Key.shift_r><Key.shift_r><Key.shift_r><Key.shift_r><Key.shift_r><Key.shift_r><Key.shift_r><Key.shift_r><Key.shift_r><Key.shift_r><Key.shift_r><Key.shift_r>_SPECIFICATIONS<Key.enter>
Screenshot: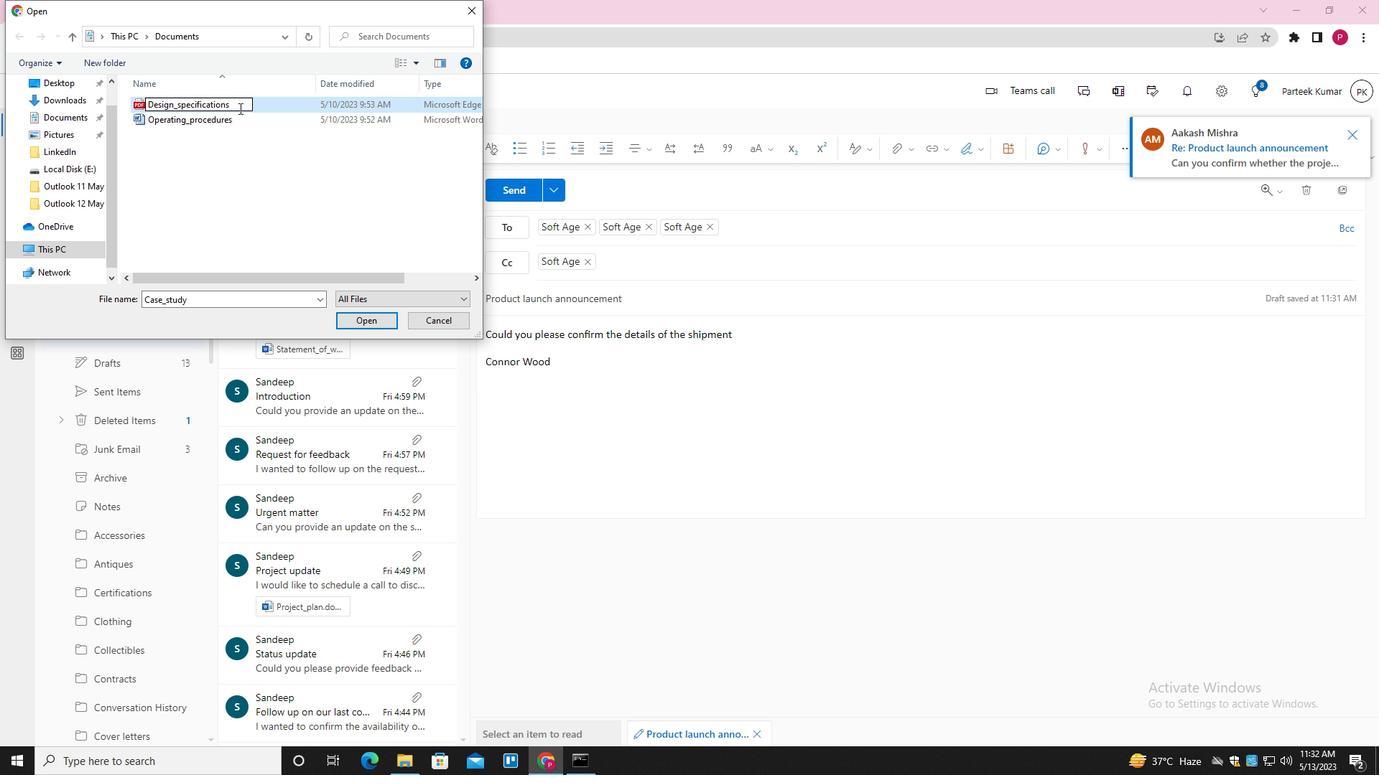 
Action: Mouse pressed left at (239, 108)
Screenshot: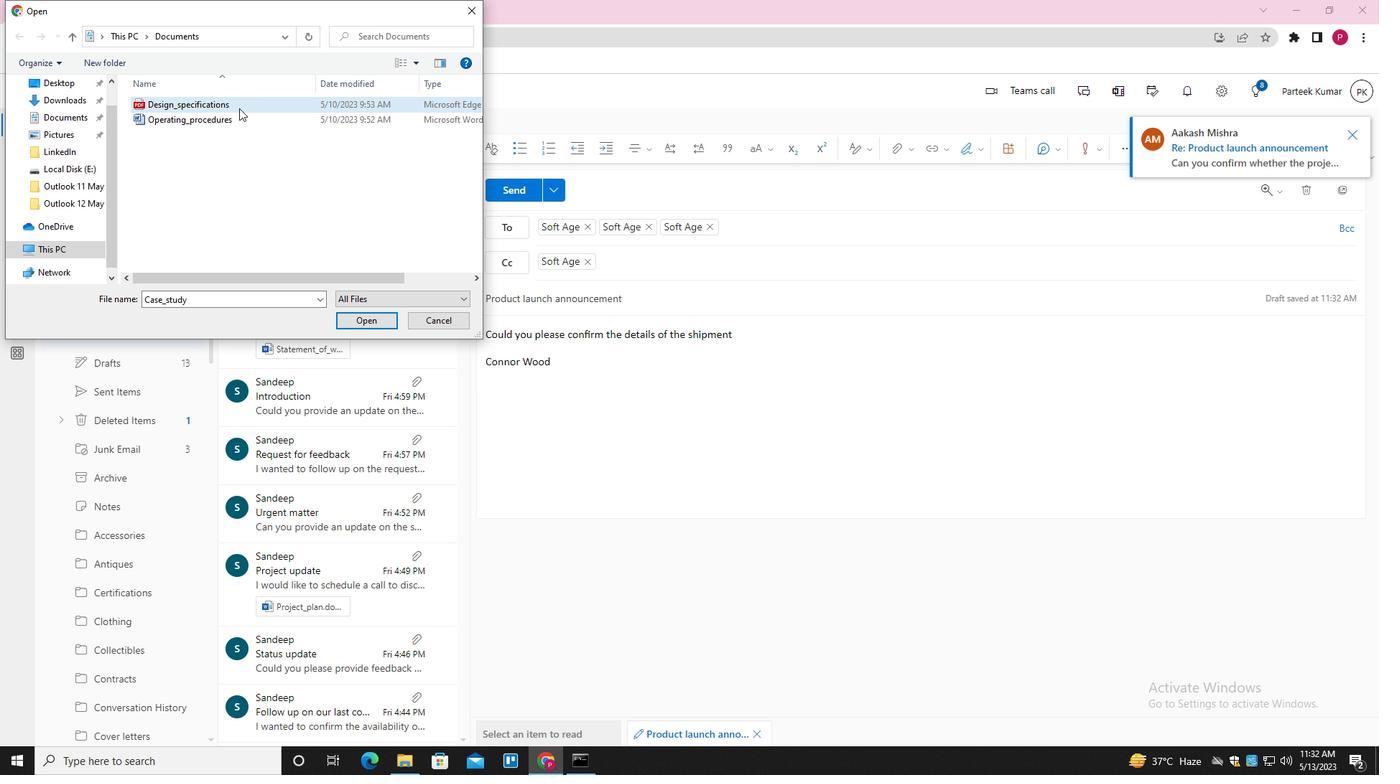 
Action: Mouse moved to (364, 318)
Screenshot: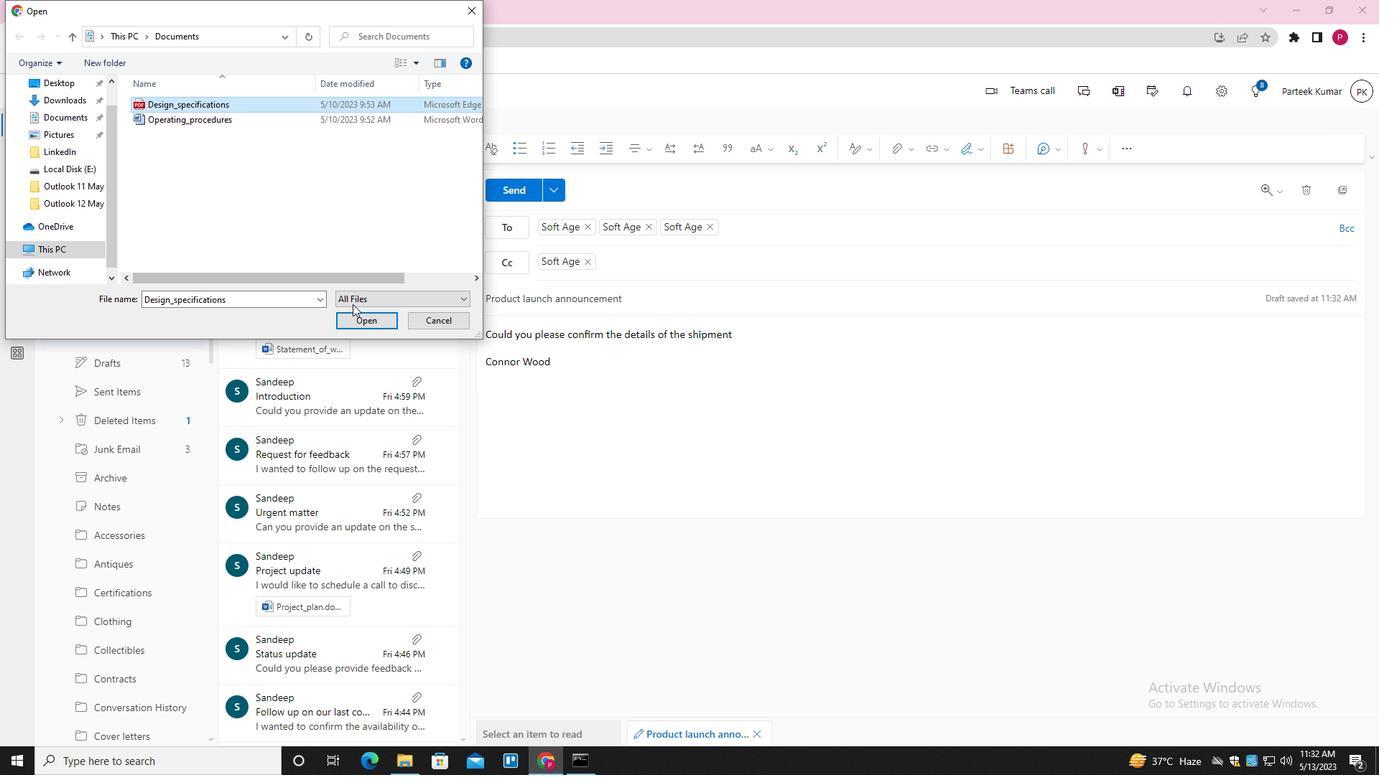 
Action: Mouse pressed left at (364, 318)
Screenshot: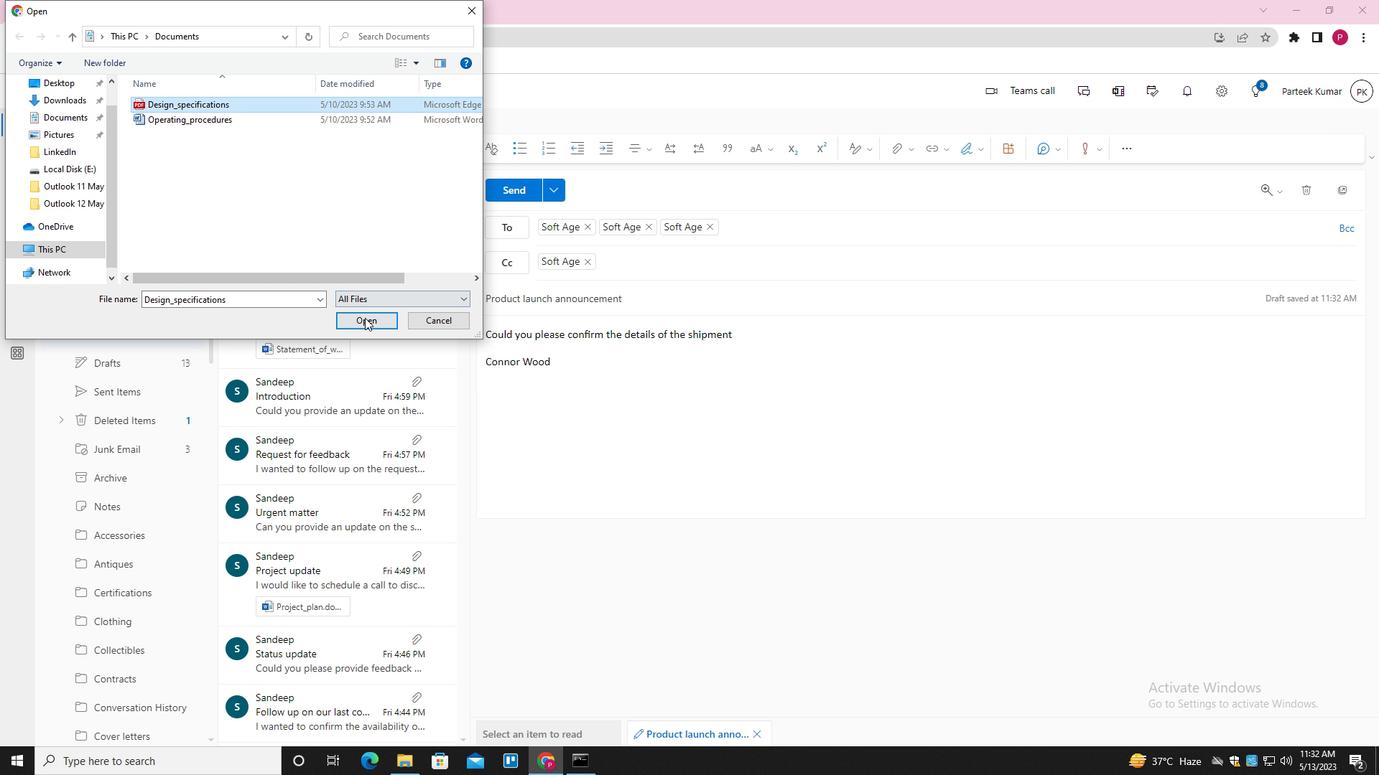 
Action: Mouse moved to (523, 190)
Screenshot: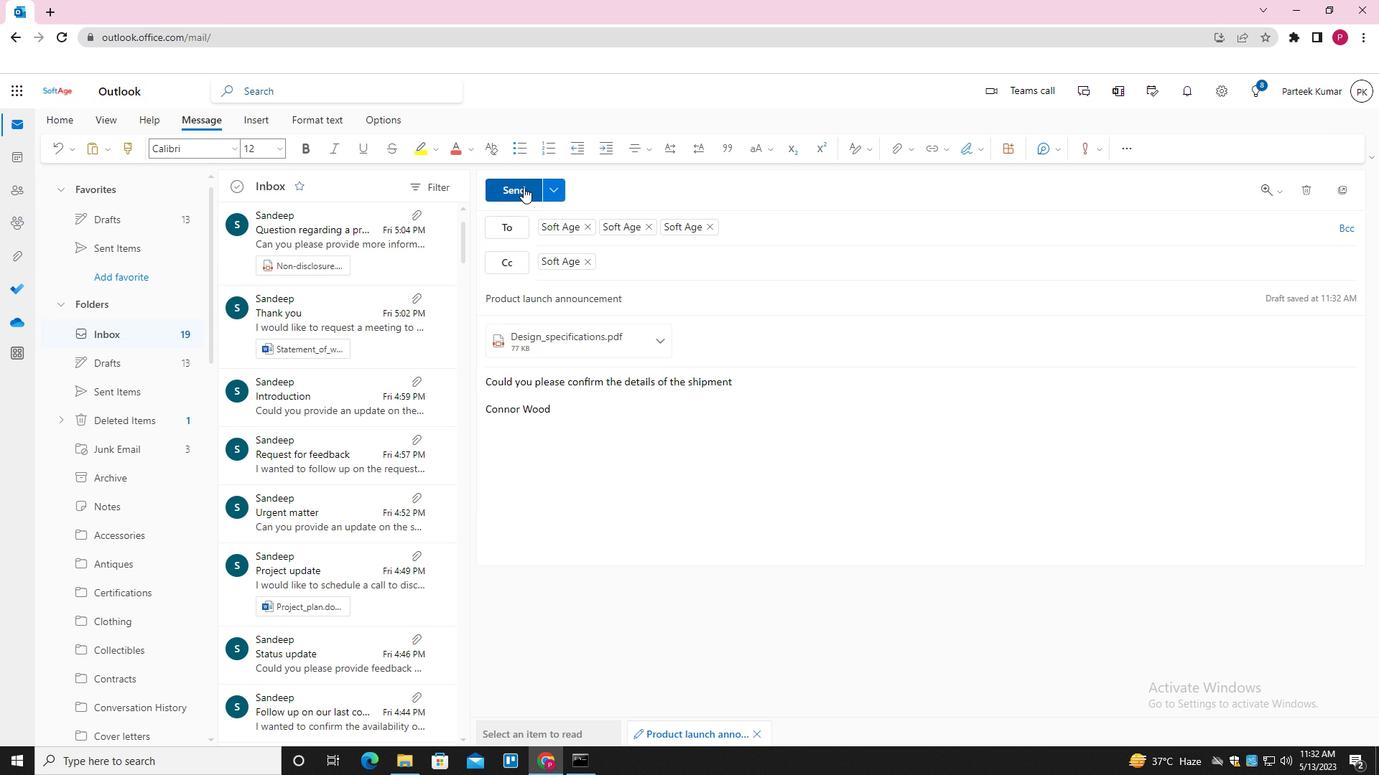 
Action: Mouse pressed left at (523, 190)
Screenshot: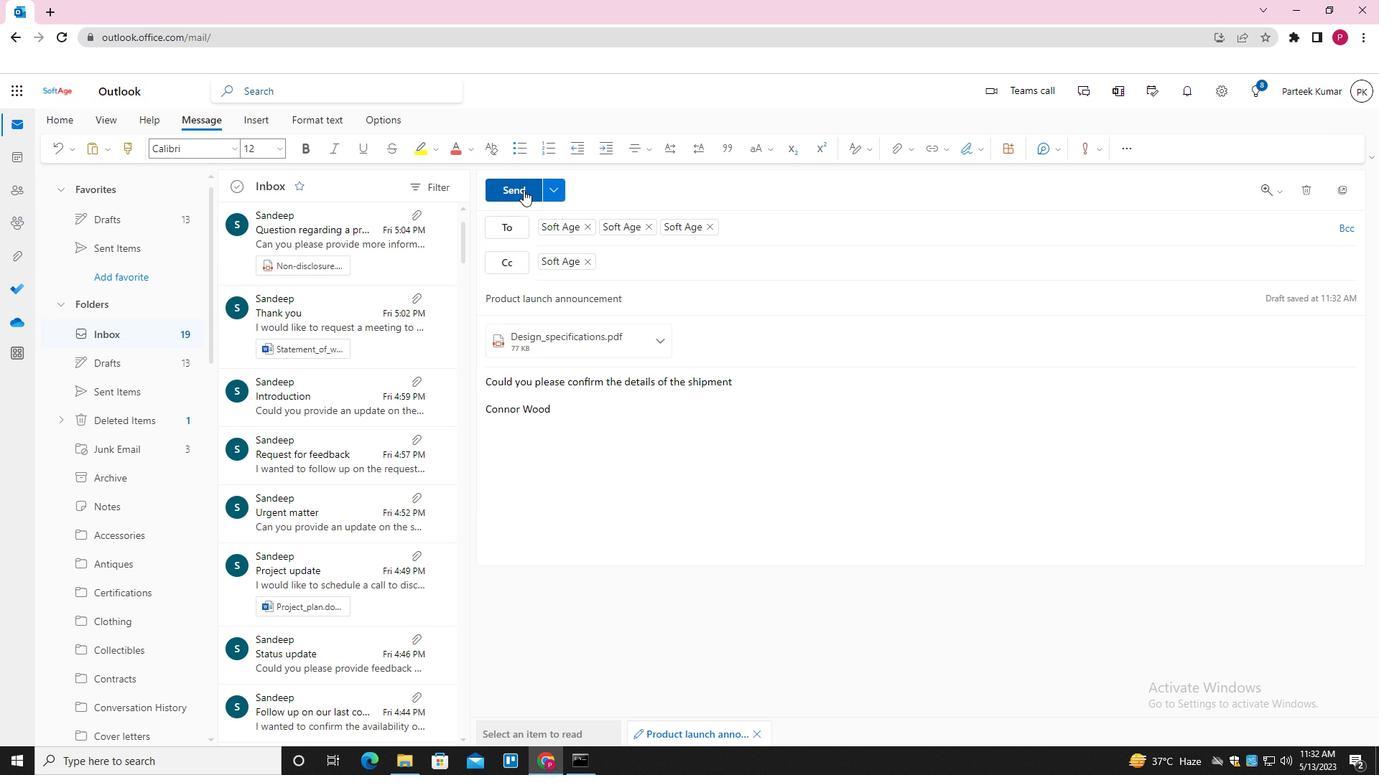 
